 Task: Search one way flight ticket for 2 adults, 4 children and 1 infant on lap in business from Stockton: Stockton Metropolitan Airport to Evansville: Evansville Regional Airport on 5-3-2023. Choice of flights is Westjet. Number of bags: 2 carry on bags and 7 checked bags. Price is upto 73000. Outbound departure time preference is 20:30.
Action: Mouse moved to (355, 142)
Screenshot: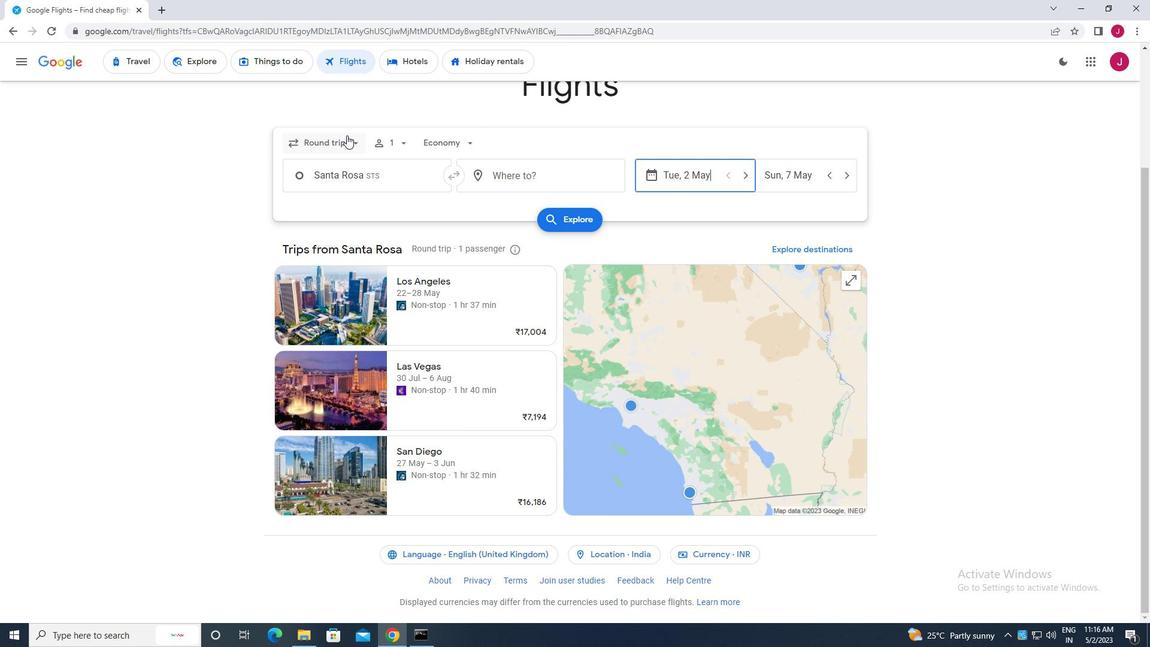 
Action: Mouse pressed left at (355, 142)
Screenshot: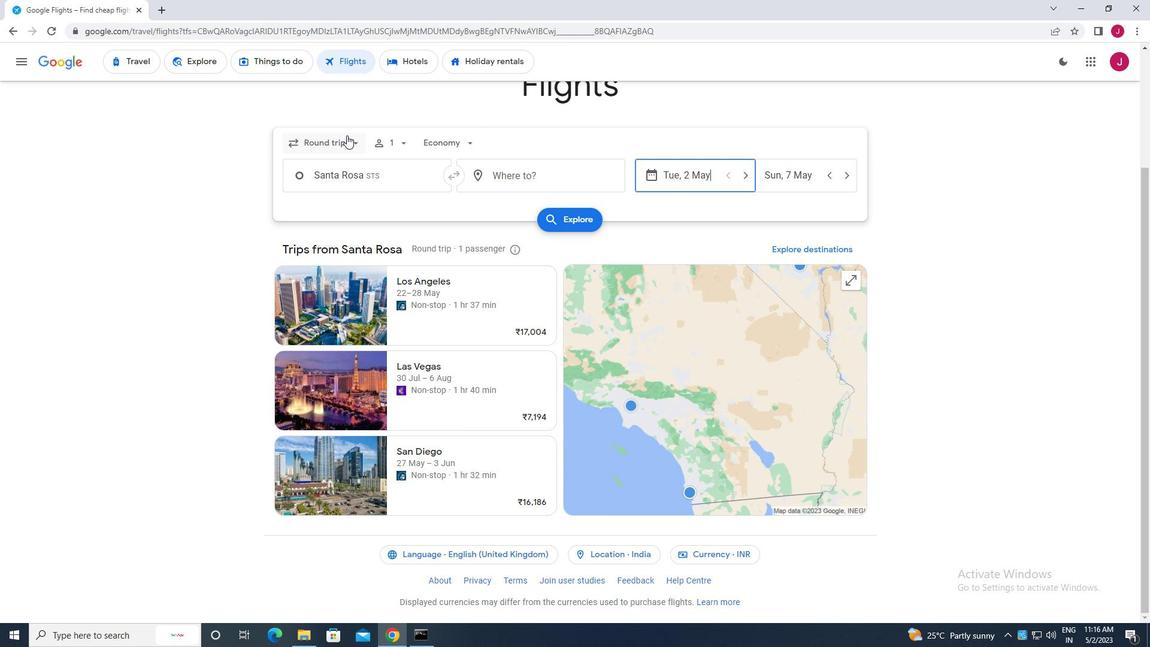 
Action: Mouse moved to (350, 197)
Screenshot: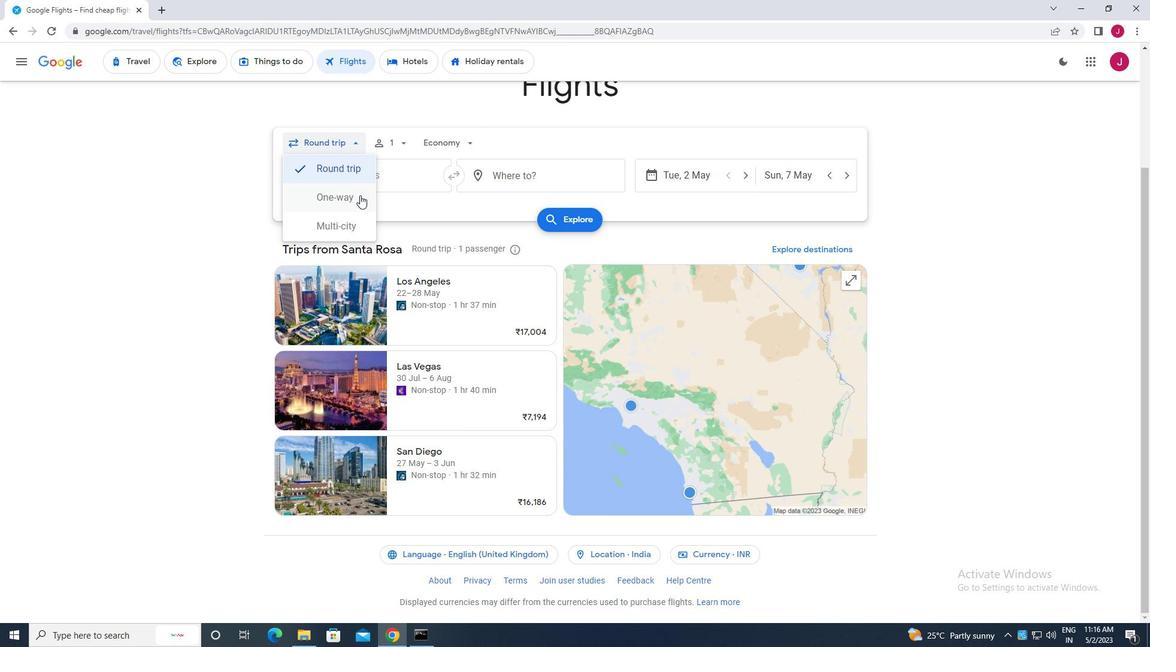 
Action: Mouse pressed left at (350, 197)
Screenshot: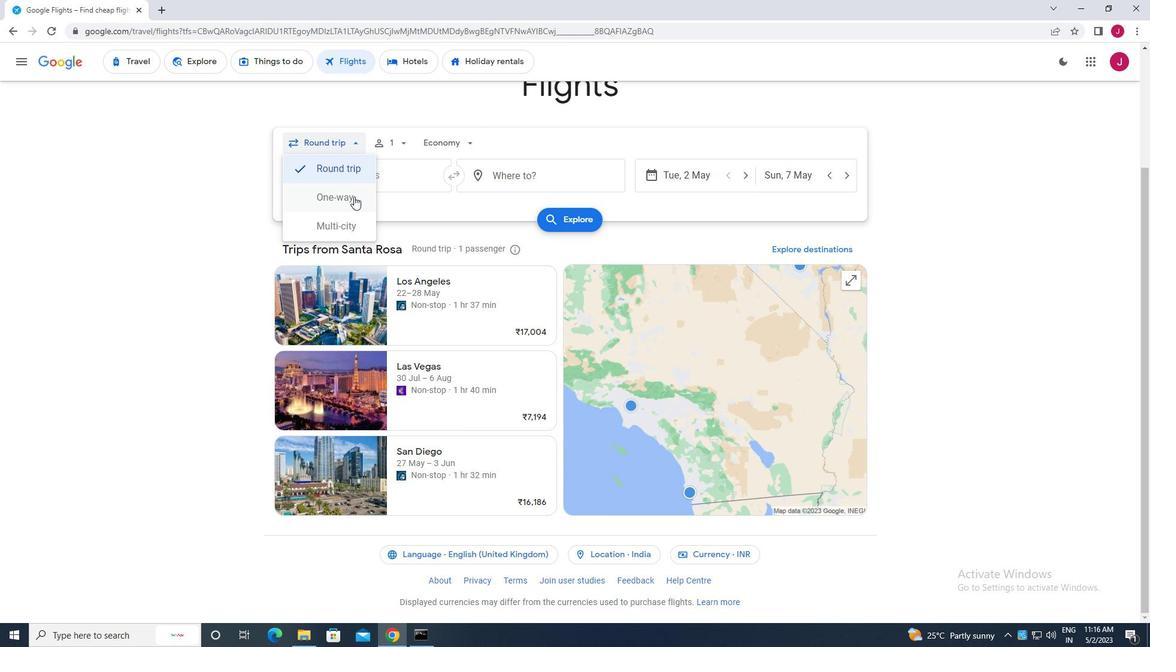 
Action: Mouse moved to (391, 141)
Screenshot: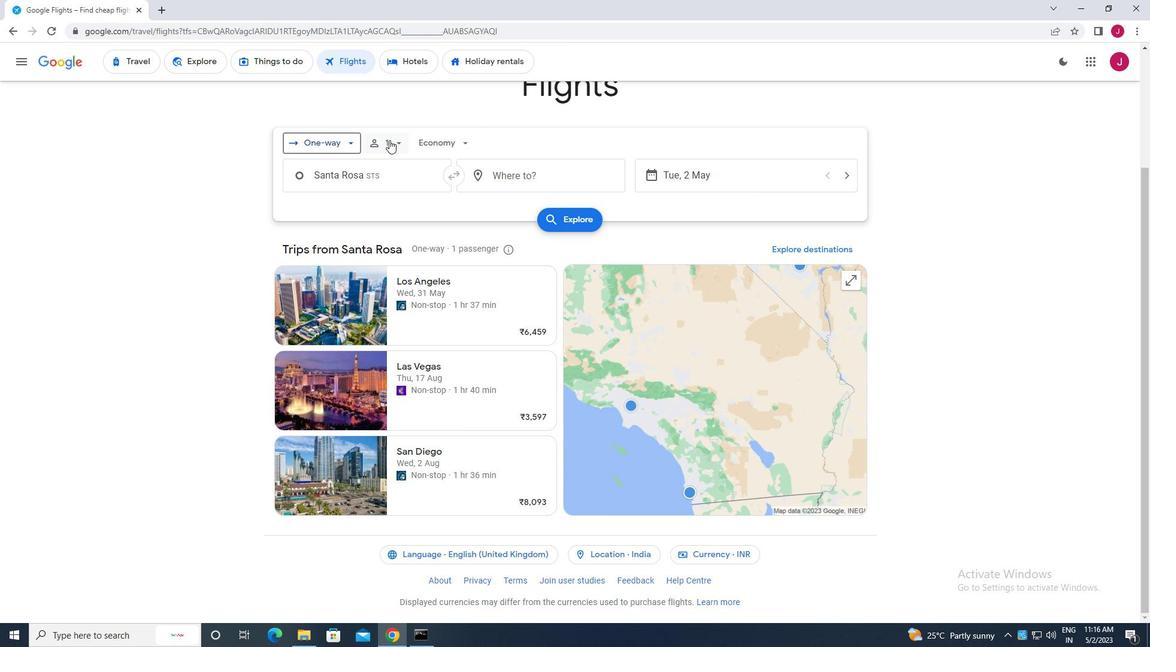 
Action: Mouse pressed left at (391, 141)
Screenshot: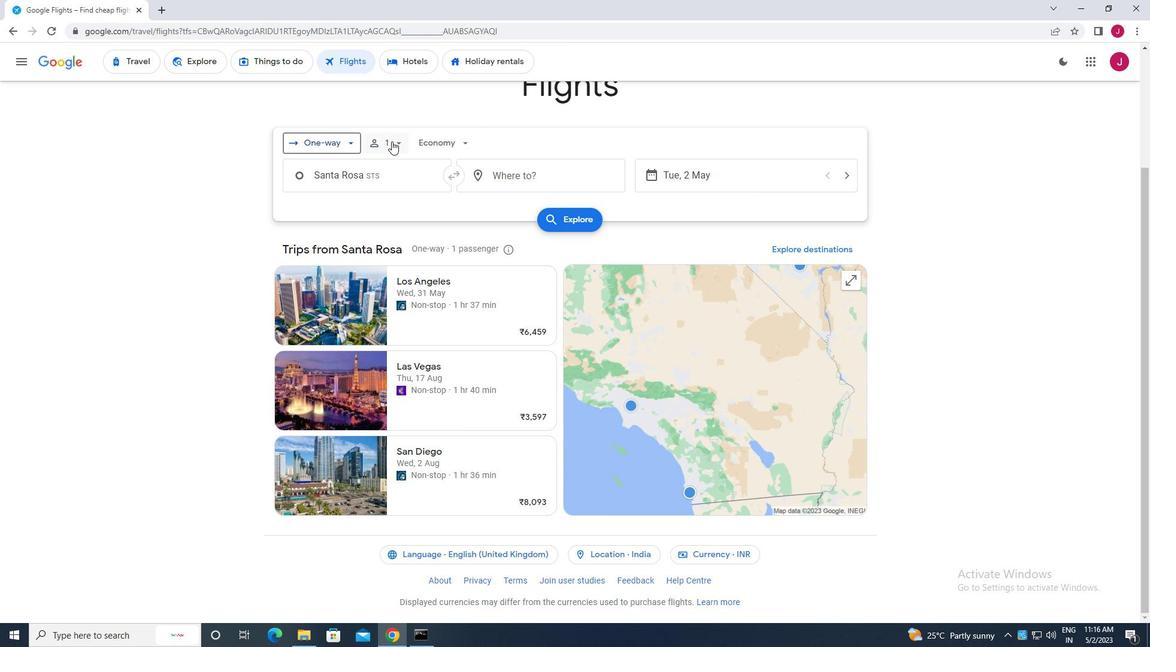 
Action: Mouse moved to (491, 175)
Screenshot: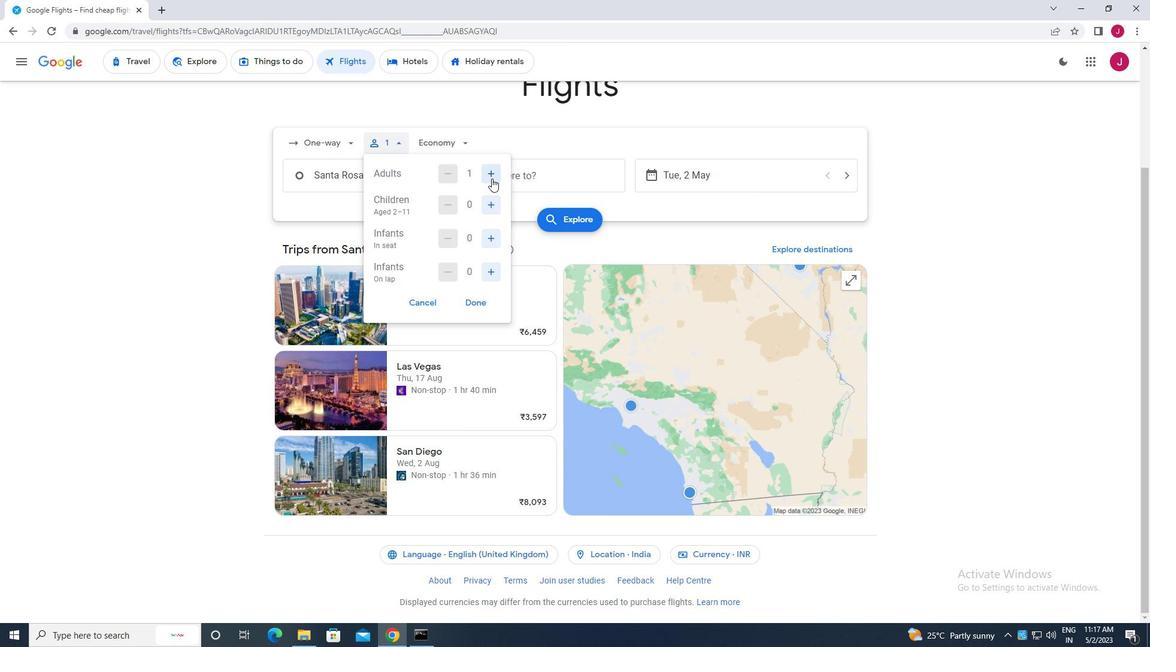 
Action: Mouse pressed left at (491, 175)
Screenshot: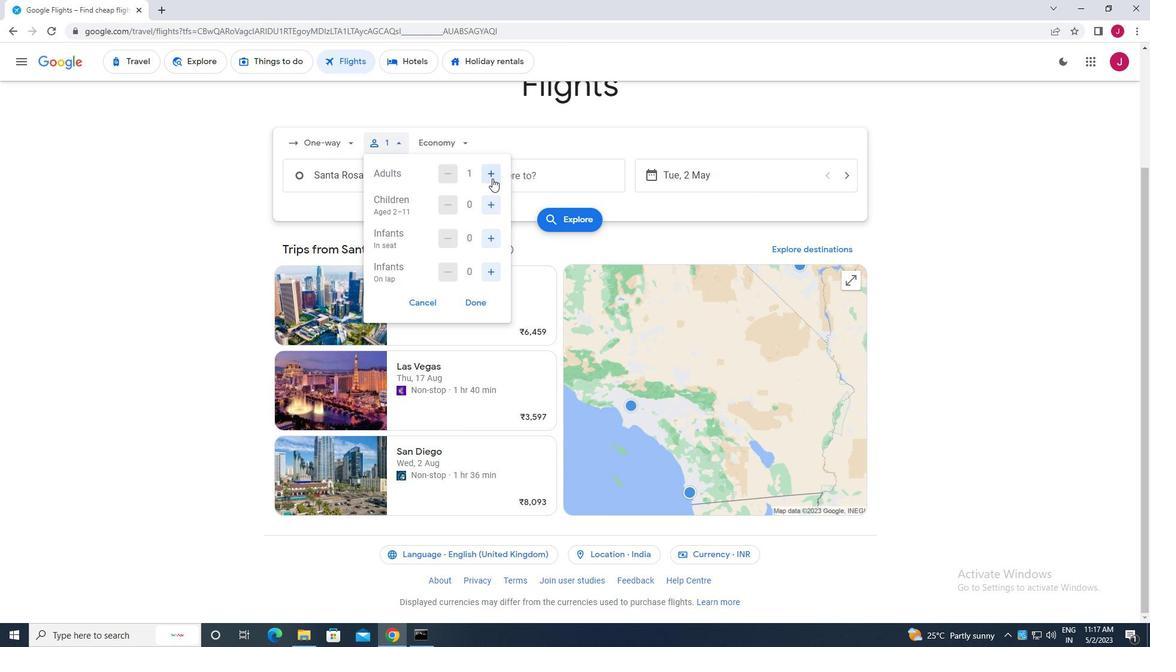 
Action: Mouse moved to (488, 206)
Screenshot: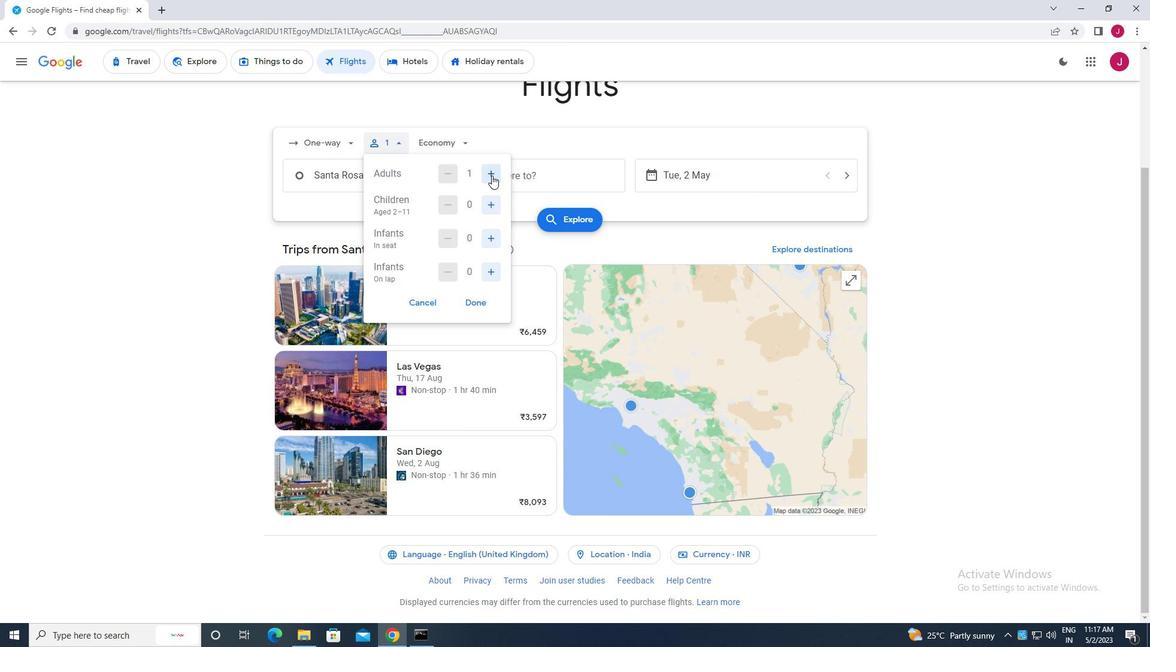 
Action: Mouse pressed left at (488, 206)
Screenshot: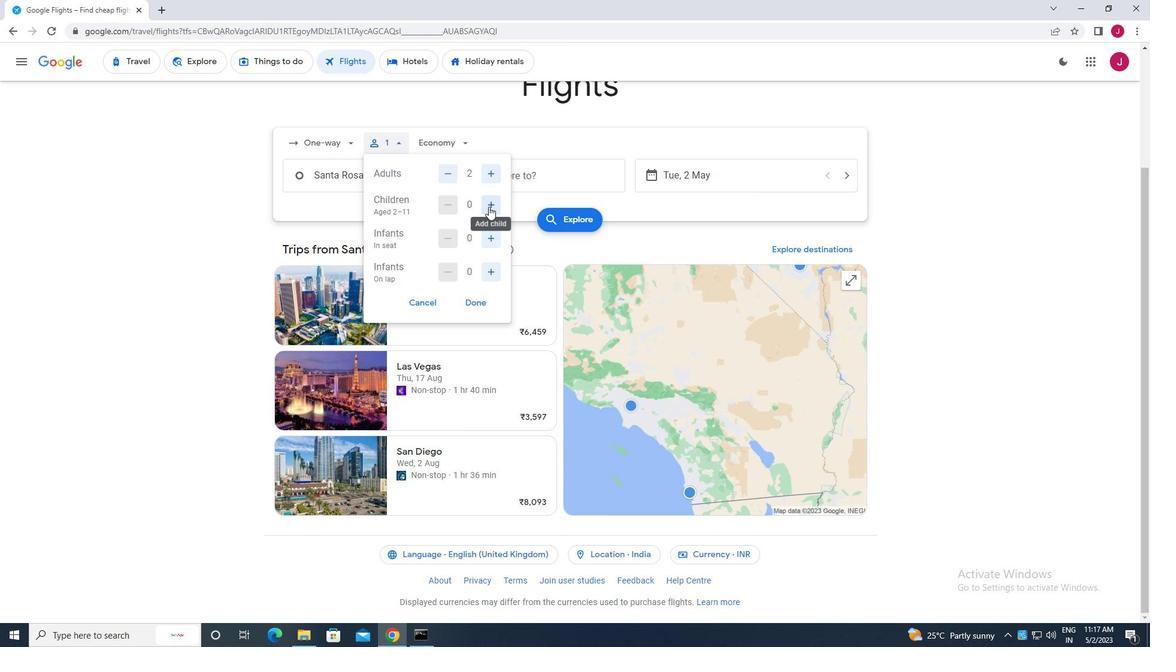 
Action: Mouse pressed left at (488, 206)
Screenshot: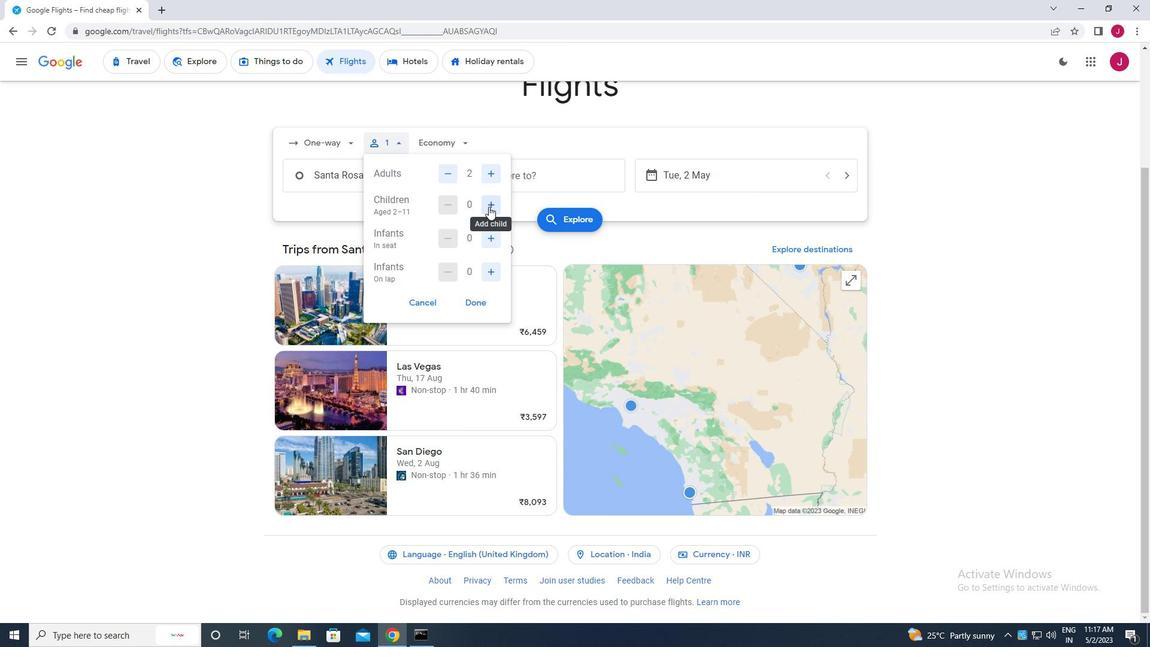 
Action: Mouse pressed left at (488, 206)
Screenshot: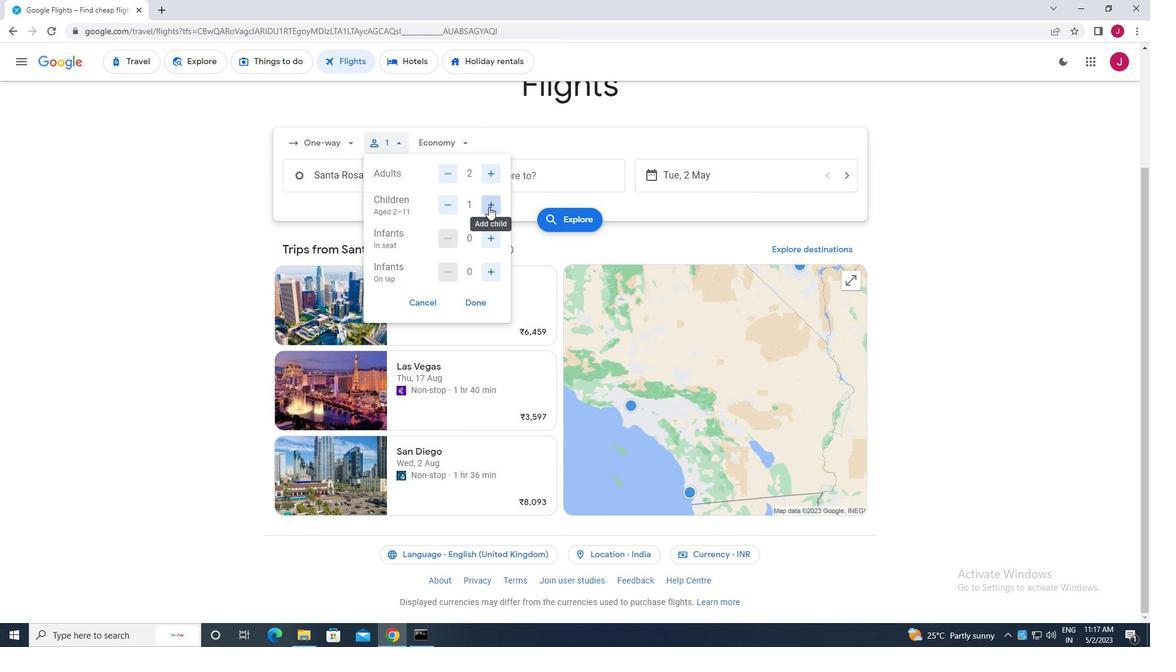 
Action: Mouse pressed left at (488, 206)
Screenshot: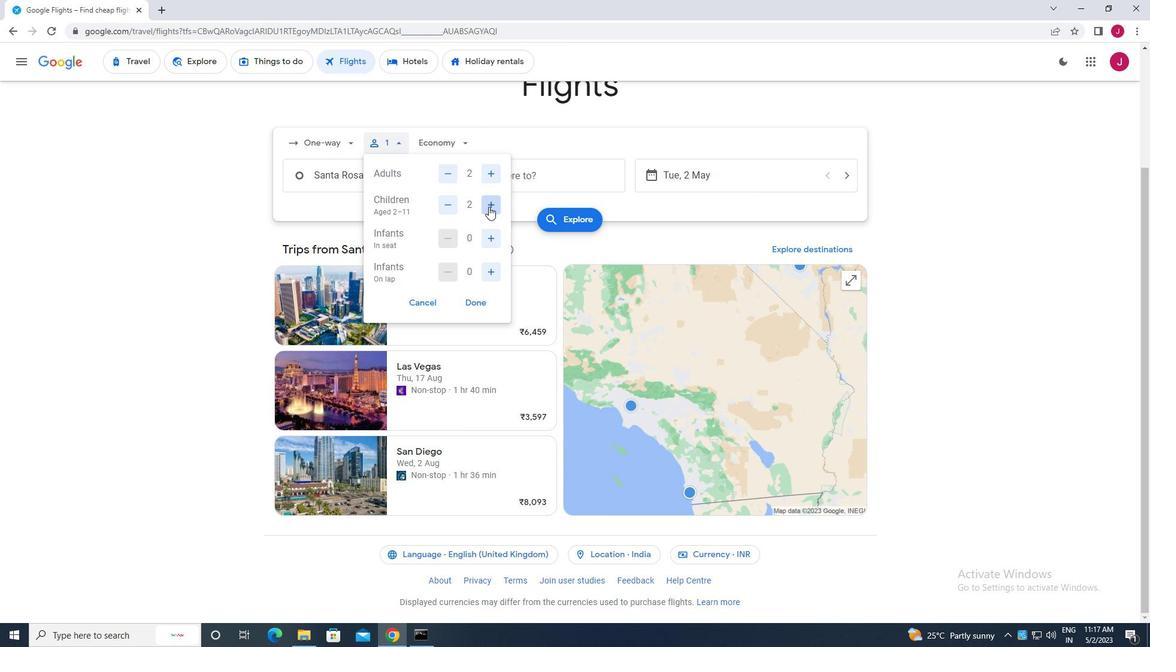 
Action: Mouse moved to (493, 272)
Screenshot: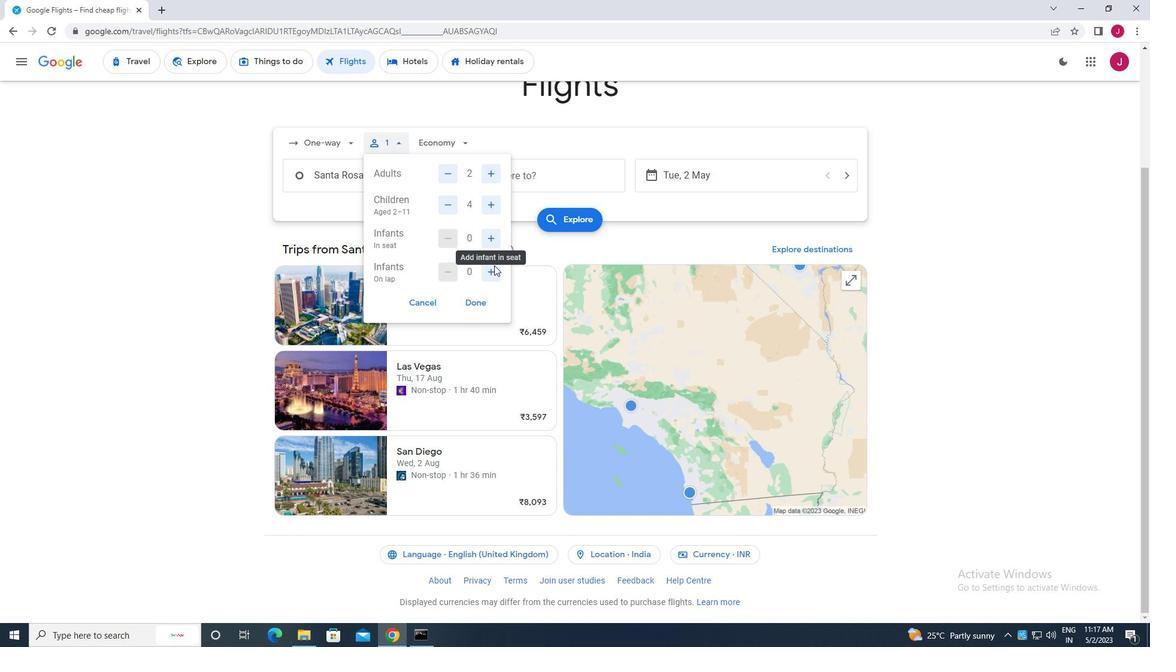 
Action: Mouse pressed left at (493, 272)
Screenshot: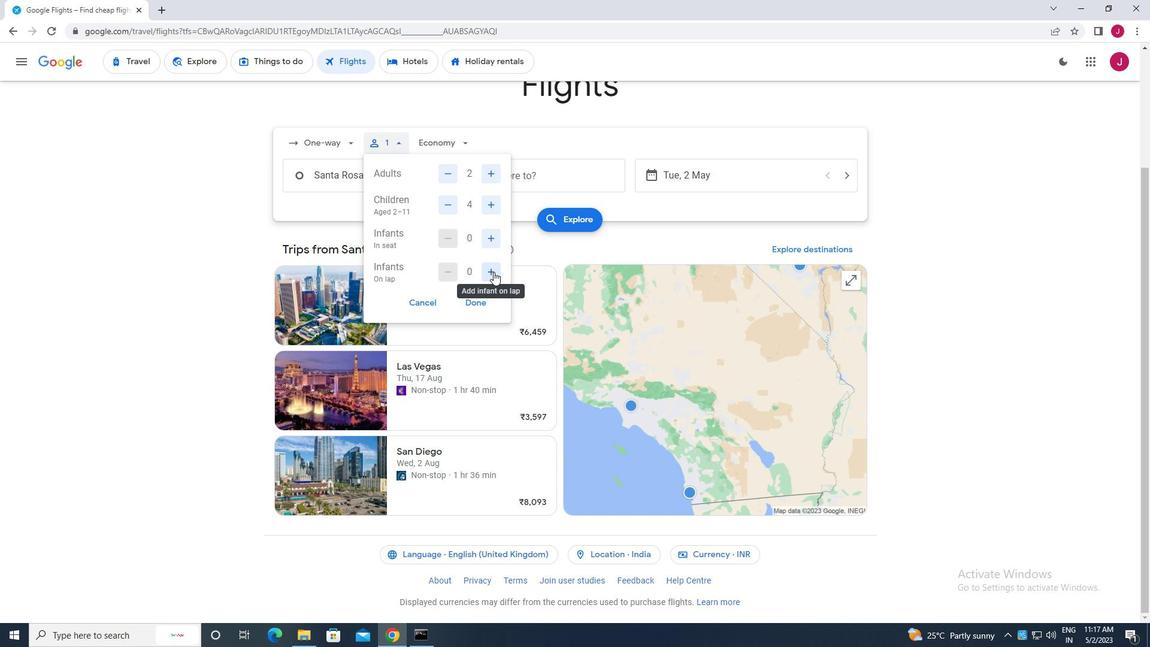 
Action: Mouse moved to (474, 304)
Screenshot: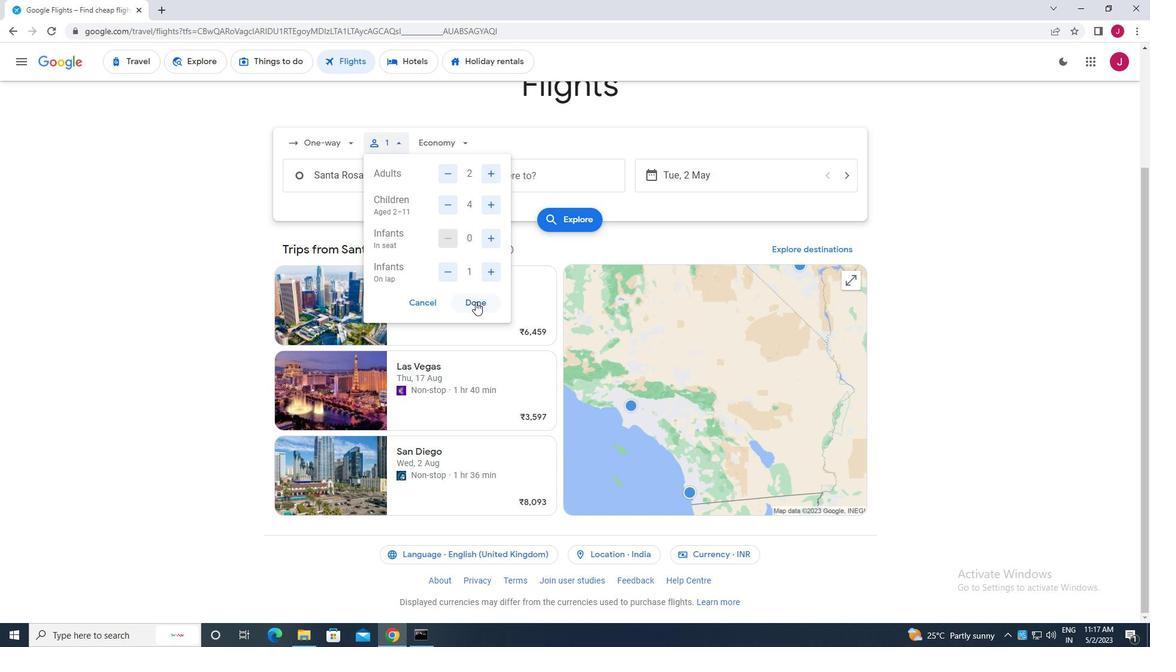 
Action: Mouse pressed left at (474, 304)
Screenshot: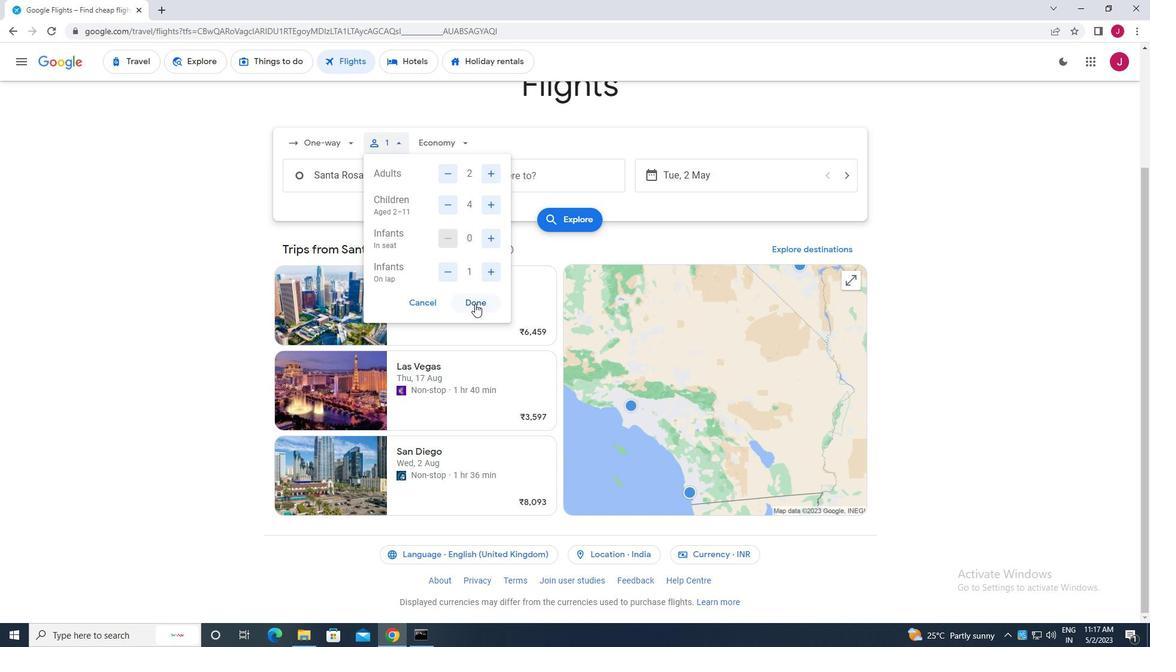 
Action: Mouse moved to (445, 135)
Screenshot: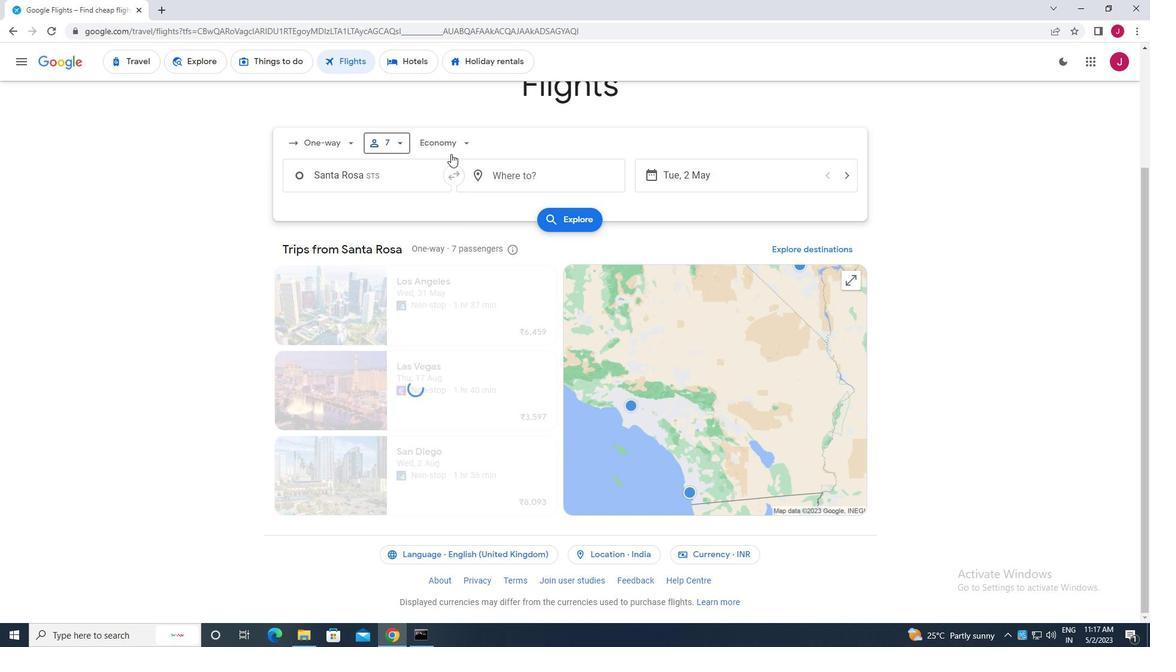 
Action: Mouse pressed left at (445, 135)
Screenshot: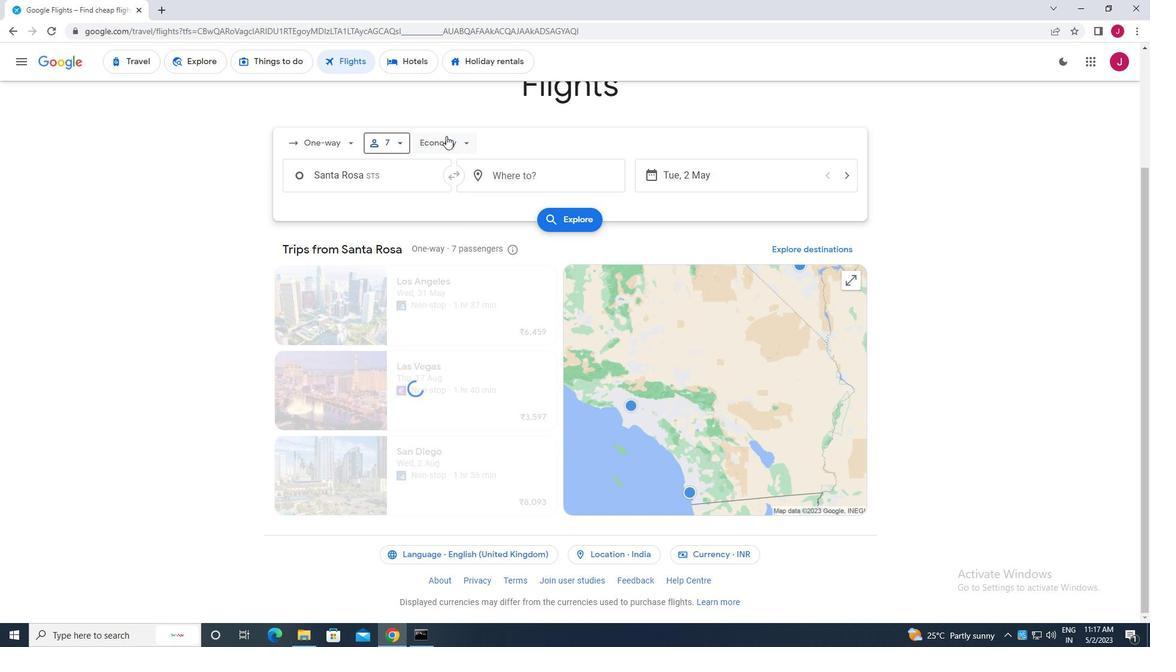 
Action: Mouse moved to (454, 226)
Screenshot: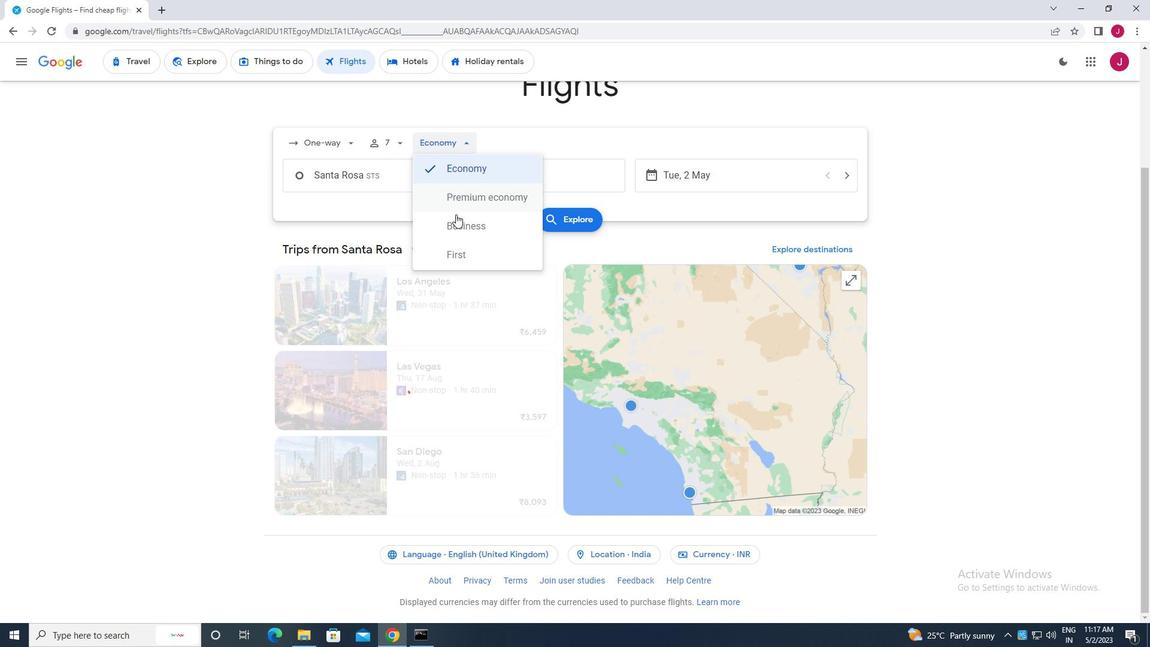 
Action: Mouse pressed left at (454, 226)
Screenshot: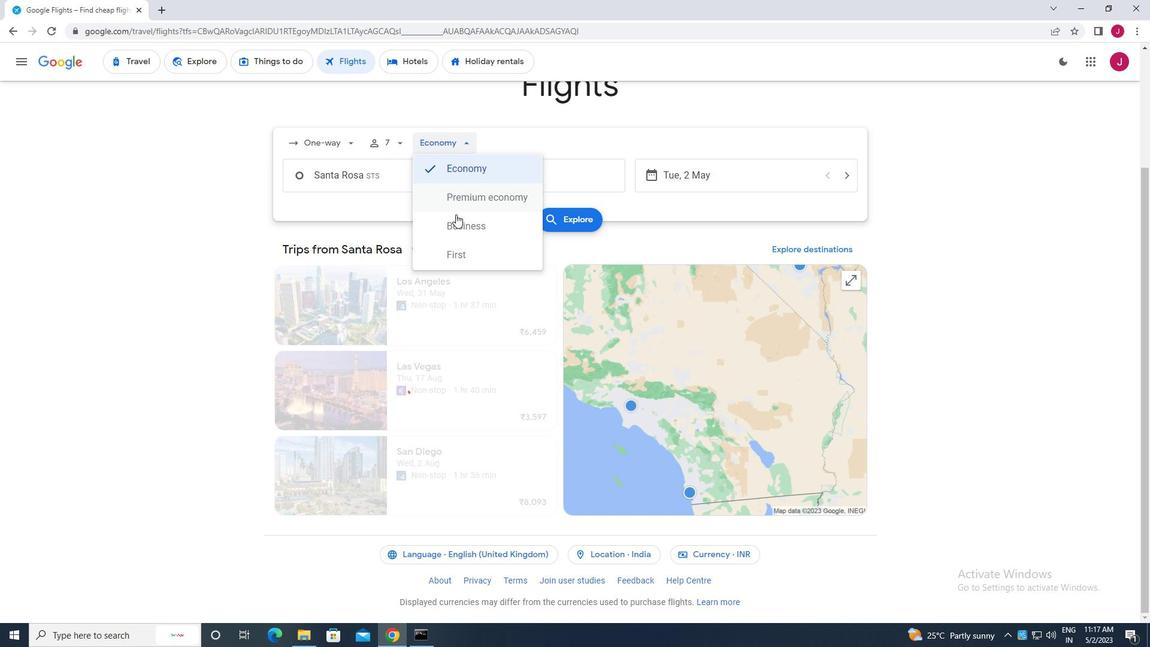 
Action: Mouse moved to (404, 179)
Screenshot: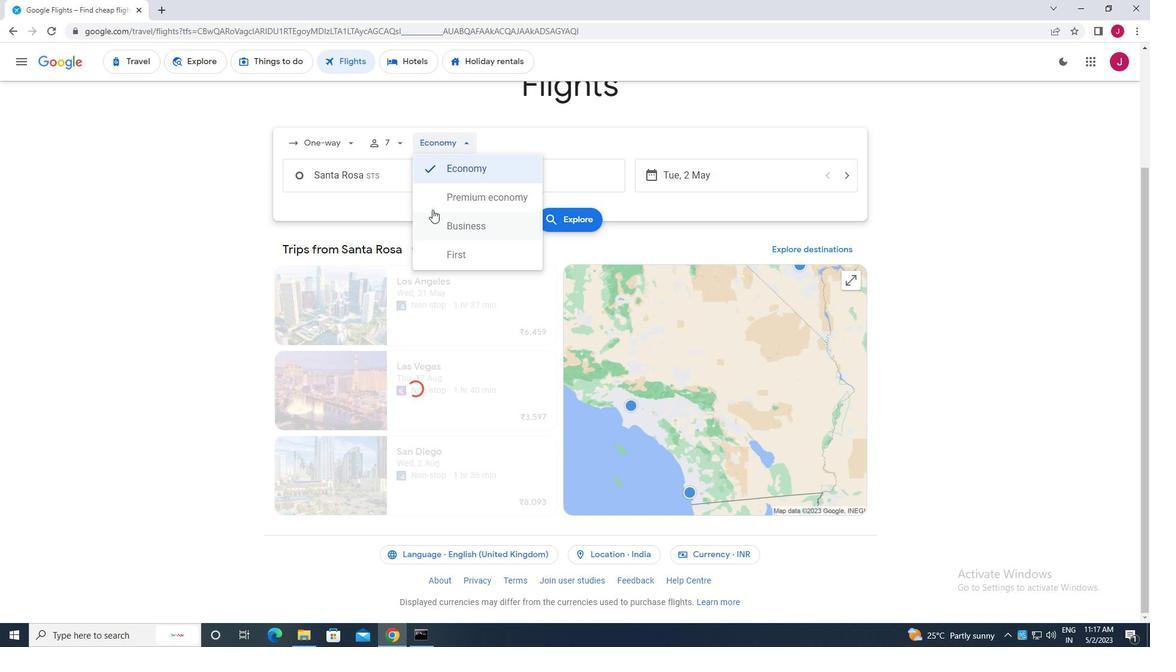 
Action: Mouse pressed left at (404, 179)
Screenshot: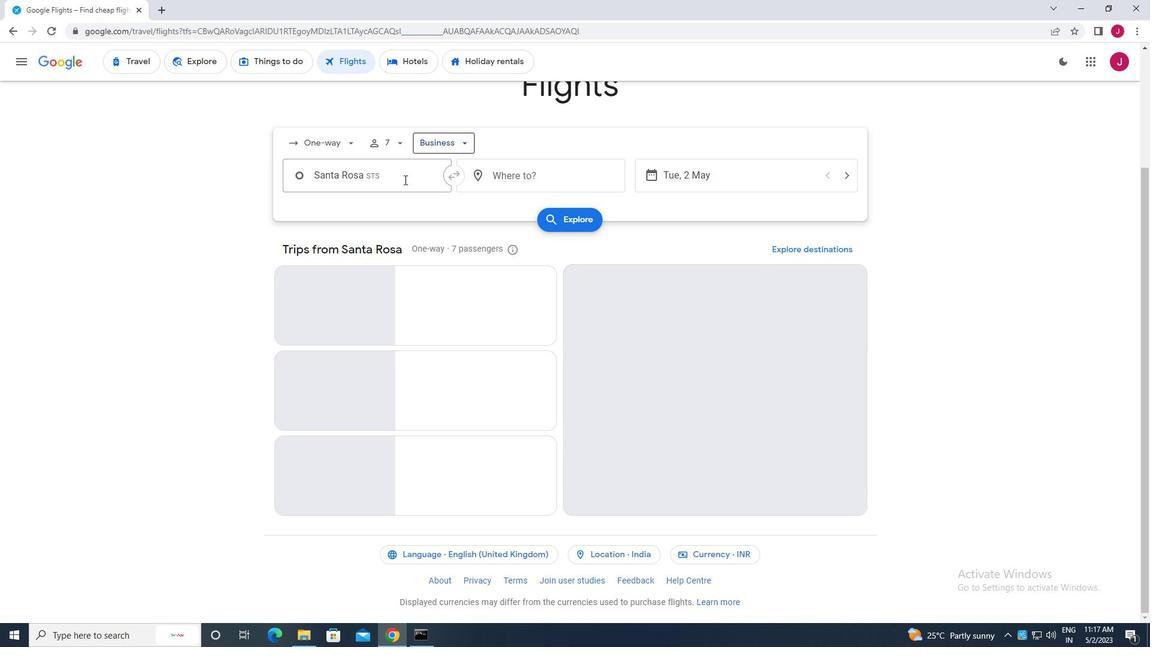 
Action: Mouse moved to (415, 179)
Screenshot: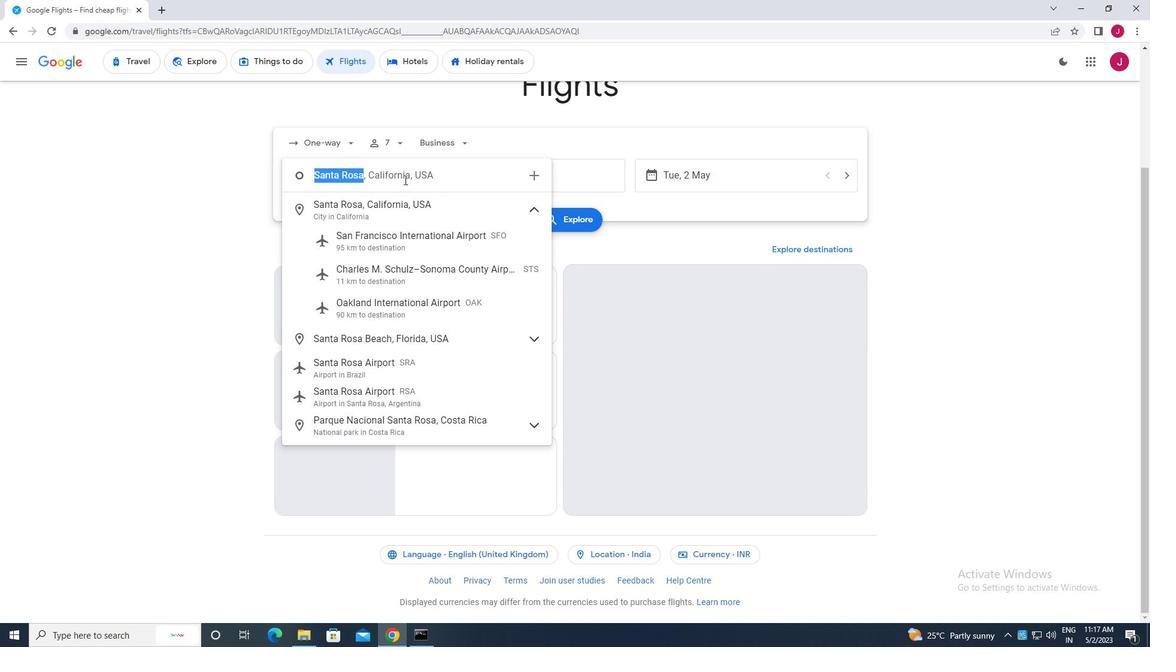 
Action: Key pressed stockon
Screenshot: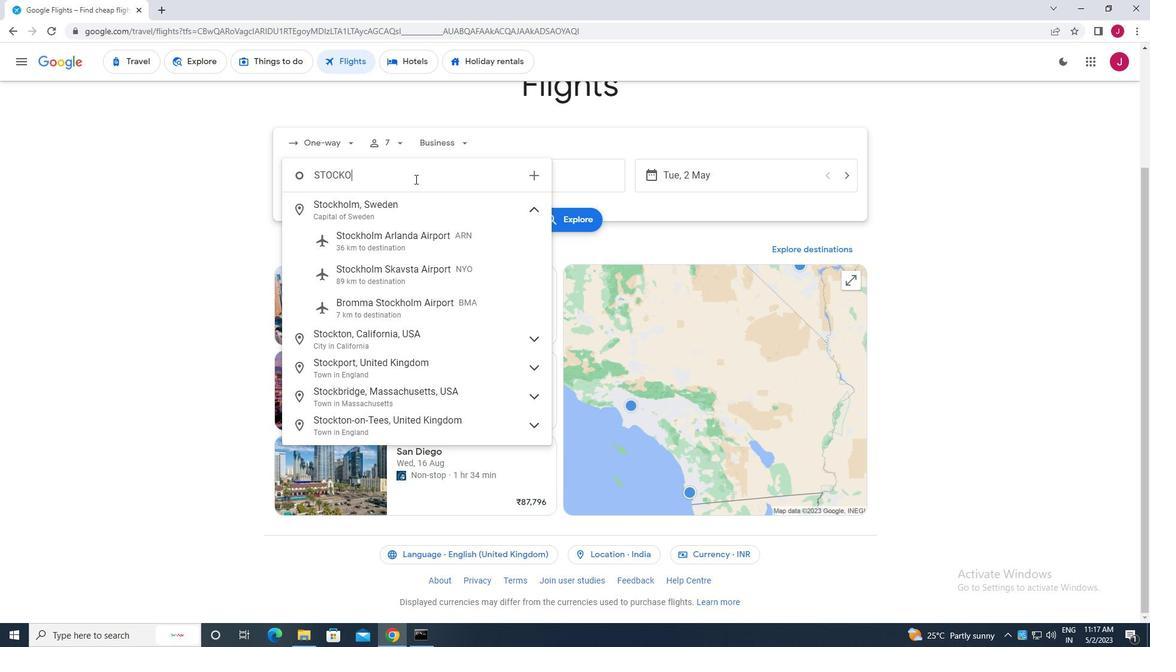 
Action: Mouse moved to (436, 270)
Screenshot: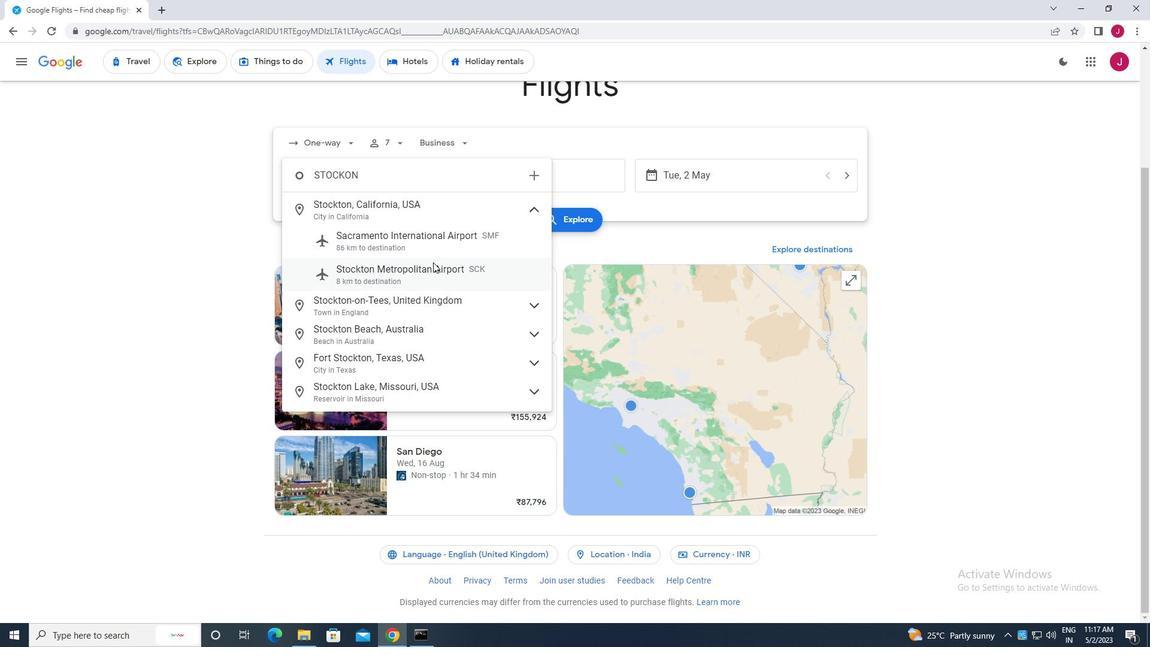 
Action: Mouse pressed left at (436, 270)
Screenshot: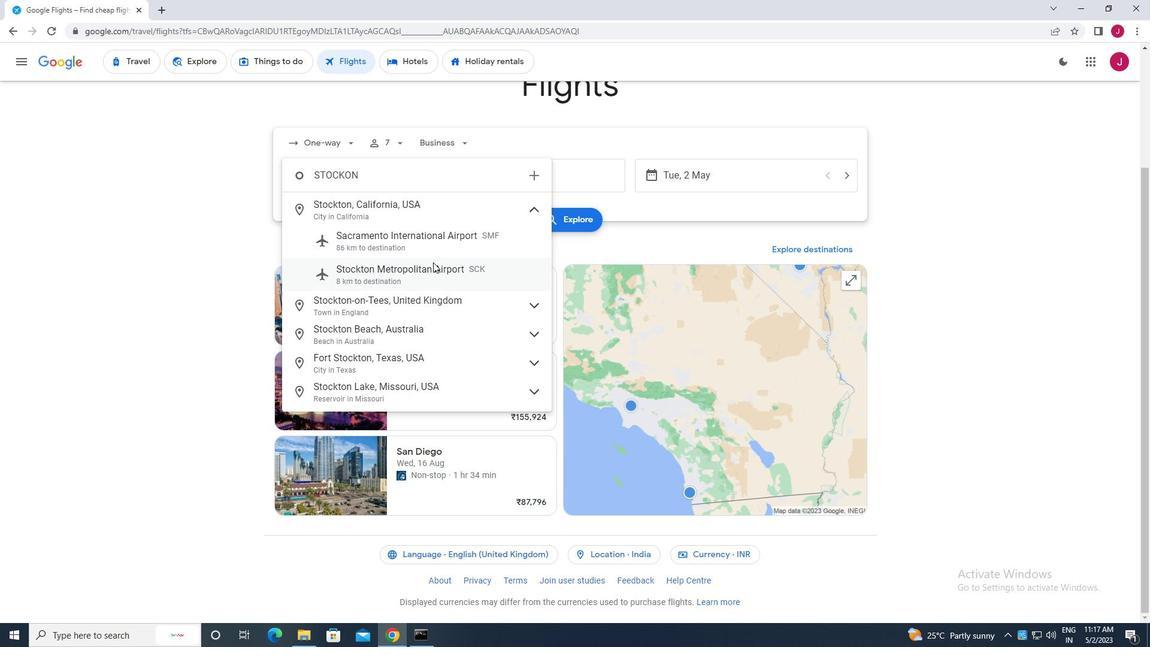 
Action: Mouse moved to (532, 180)
Screenshot: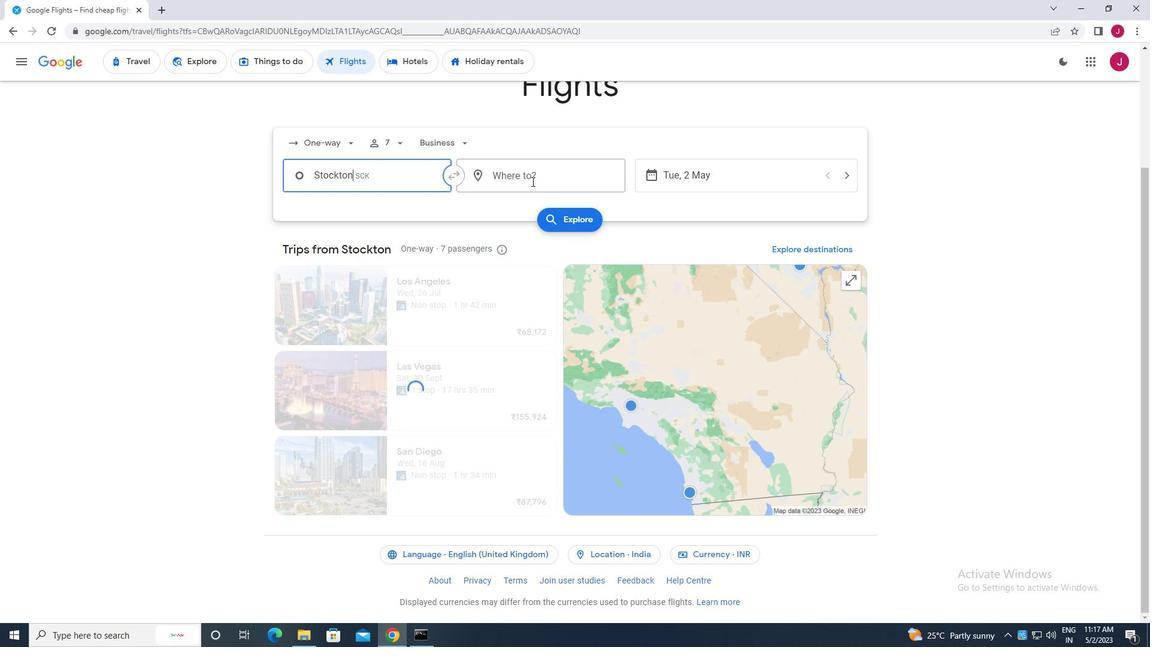 
Action: Mouse pressed left at (532, 180)
Screenshot: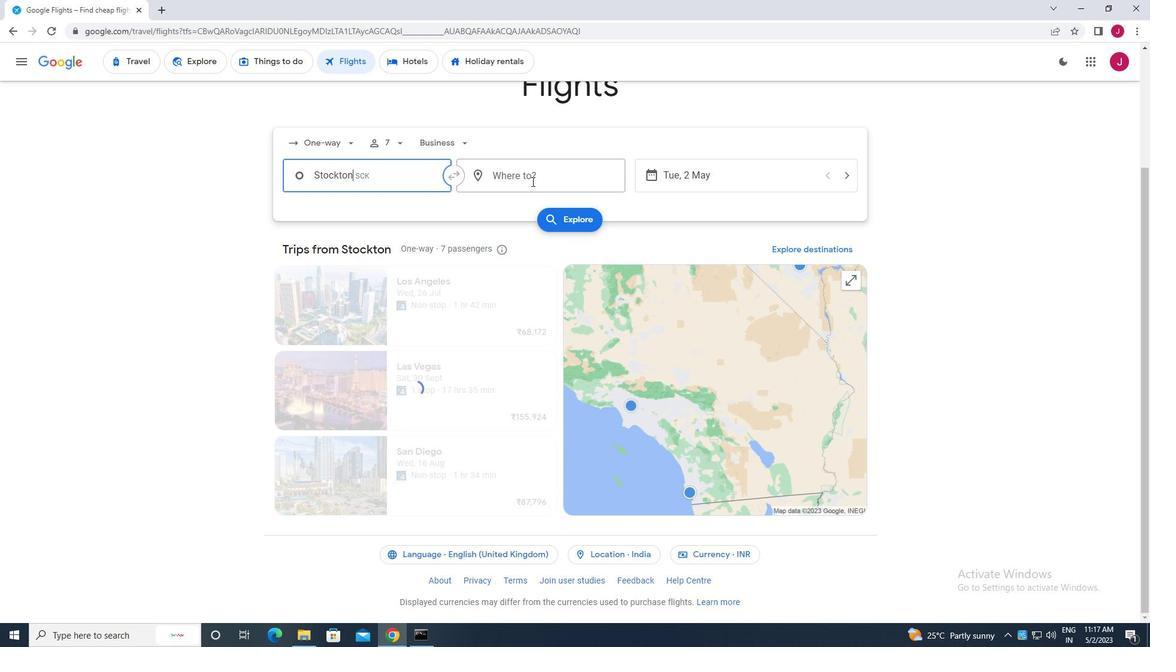 
Action: Mouse moved to (532, 180)
Screenshot: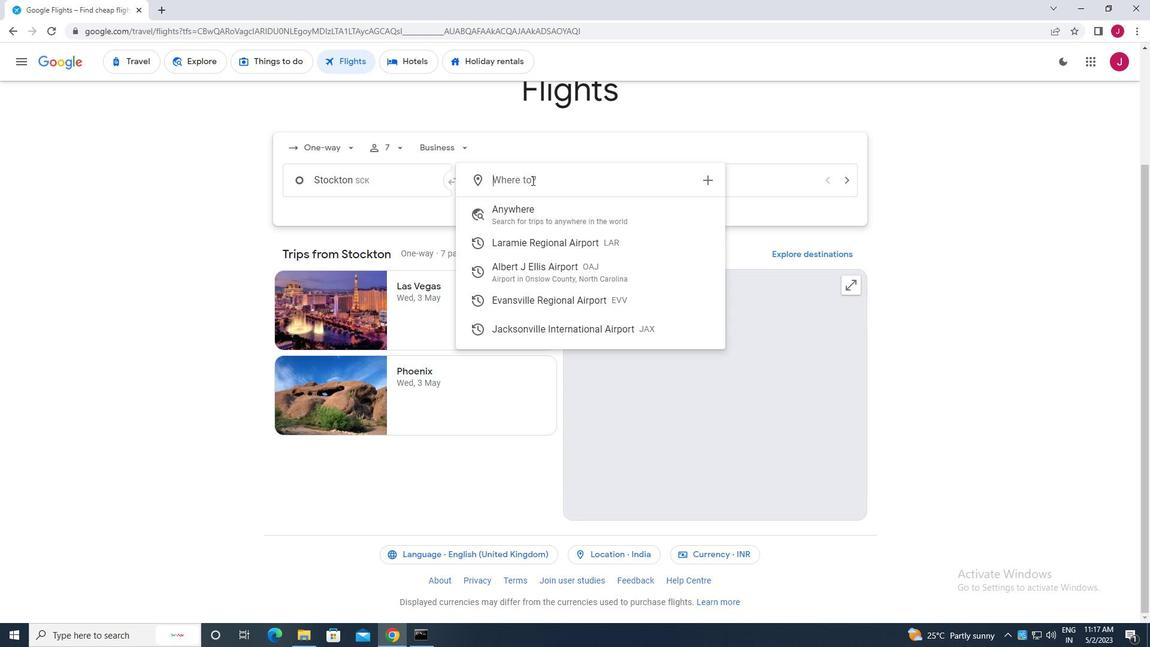 
Action: Key pressed evans
Screenshot: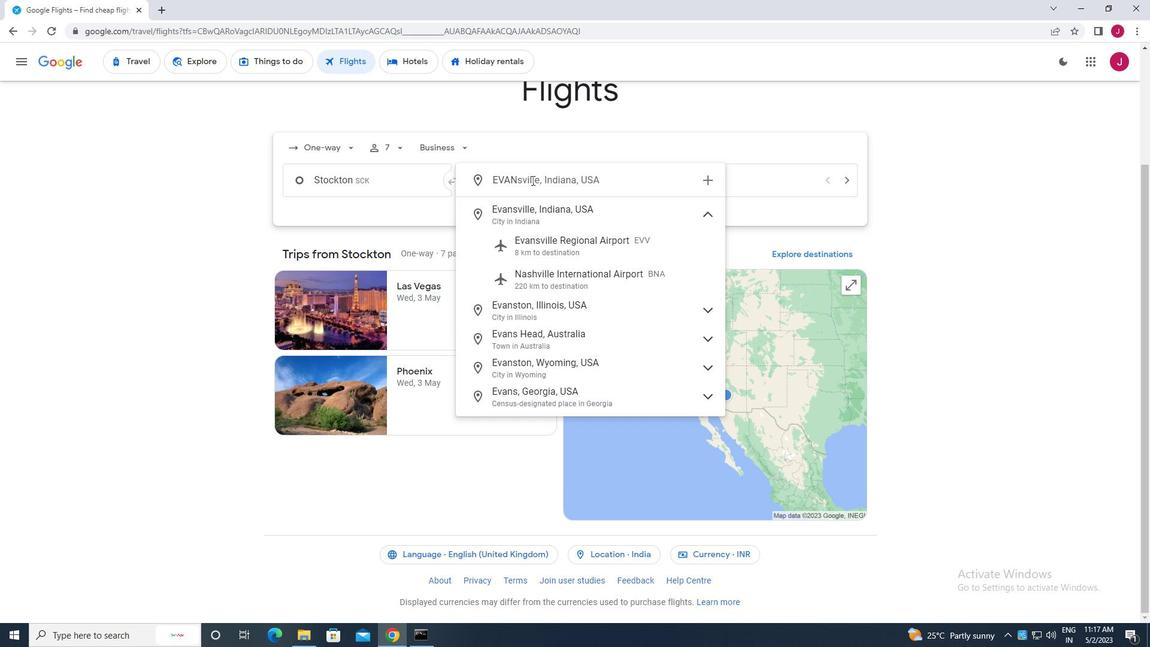 
Action: Mouse moved to (562, 246)
Screenshot: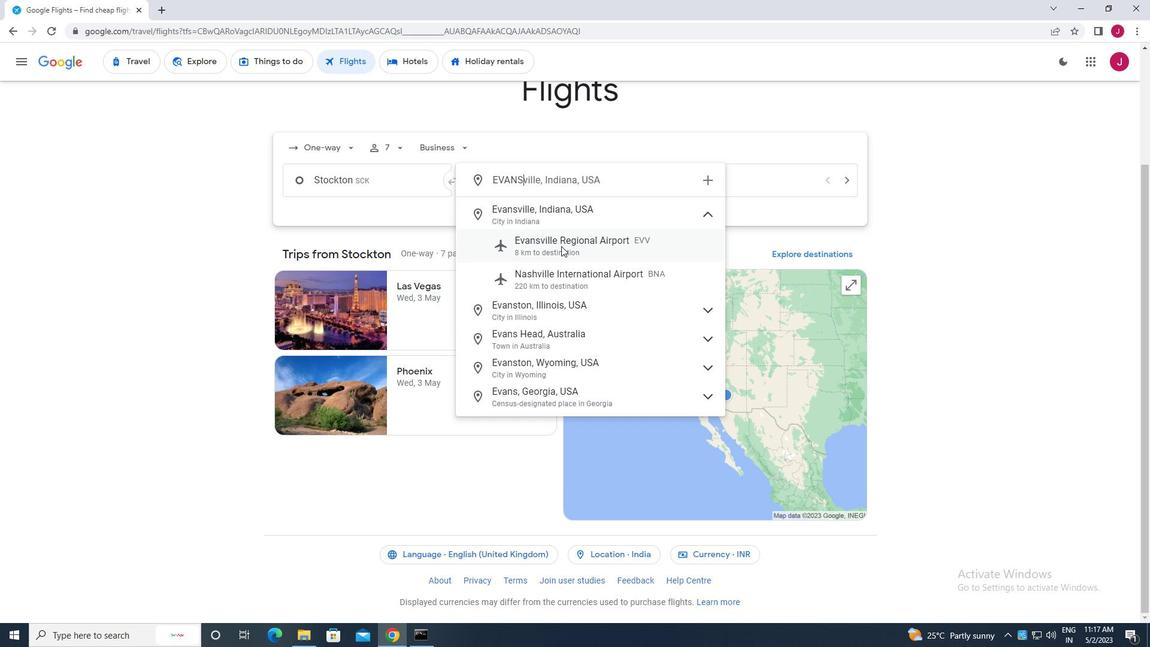 
Action: Mouse pressed left at (562, 246)
Screenshot: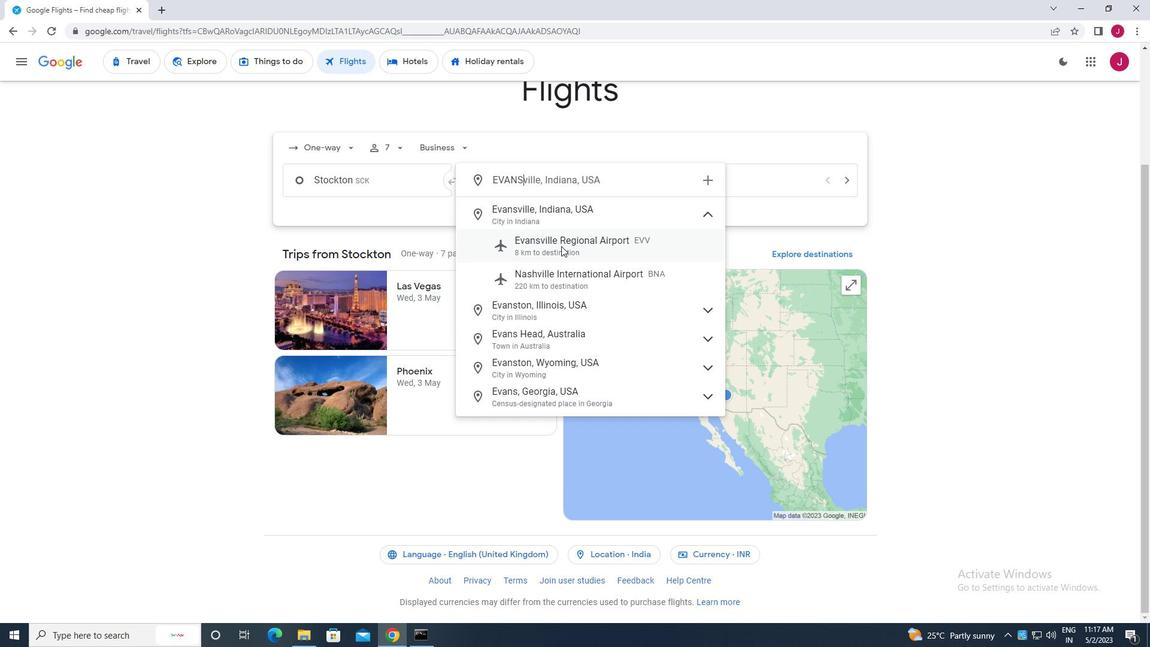 
Action: Mouse moved to (697, 181)
Screenshot: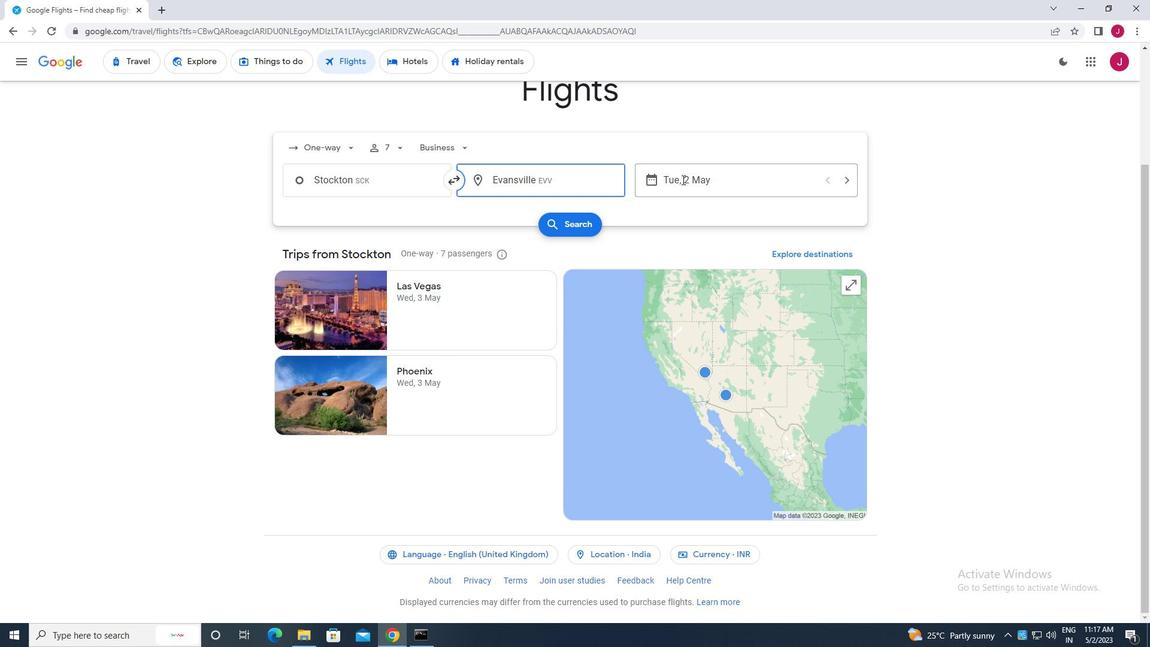 
Action: Mouse pressed left at (697, 181)
Screenshot: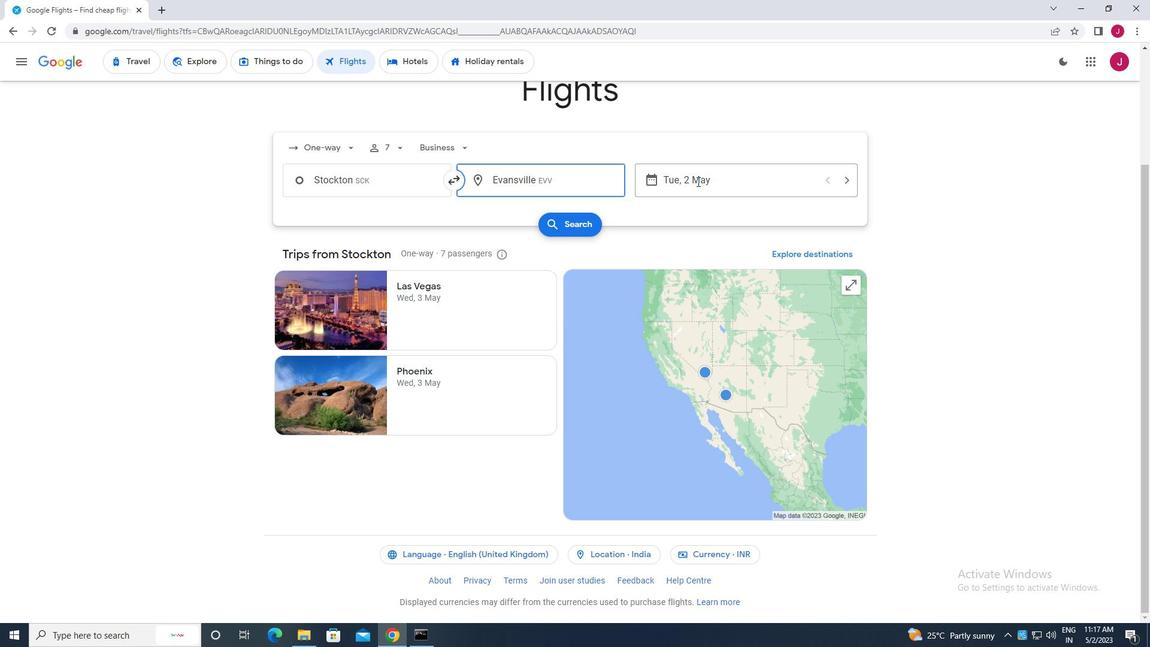 
Action: Mouse moved to (520, 280)
Screenshot: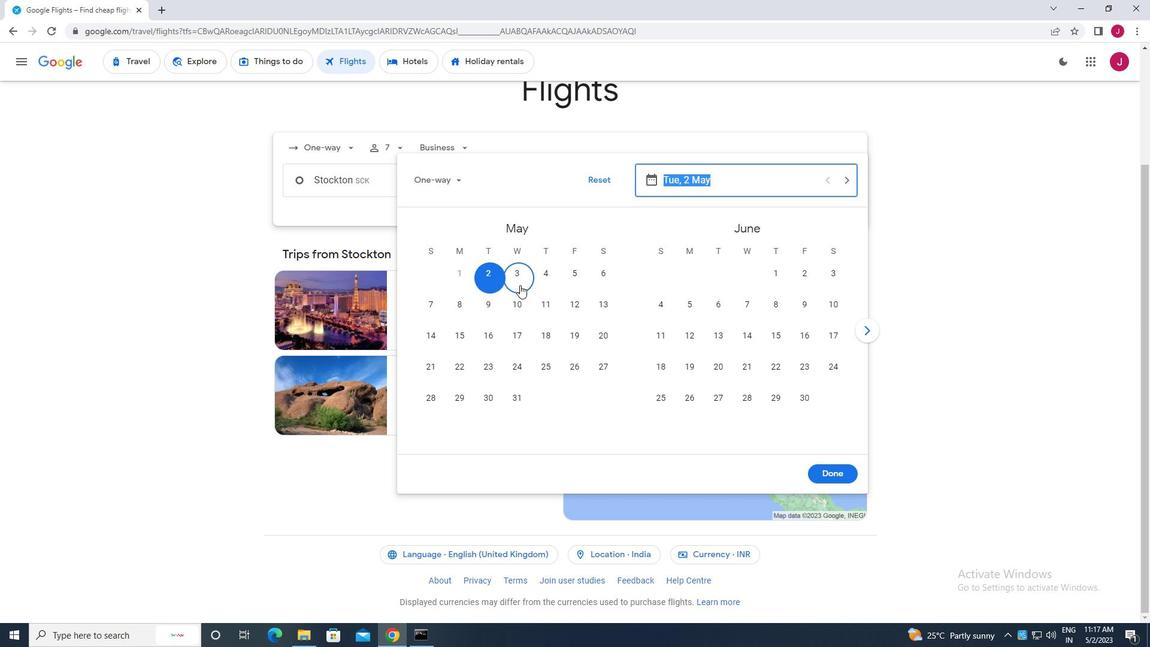 
Action: Mouse pressed left at (520, 280)
Screenshot: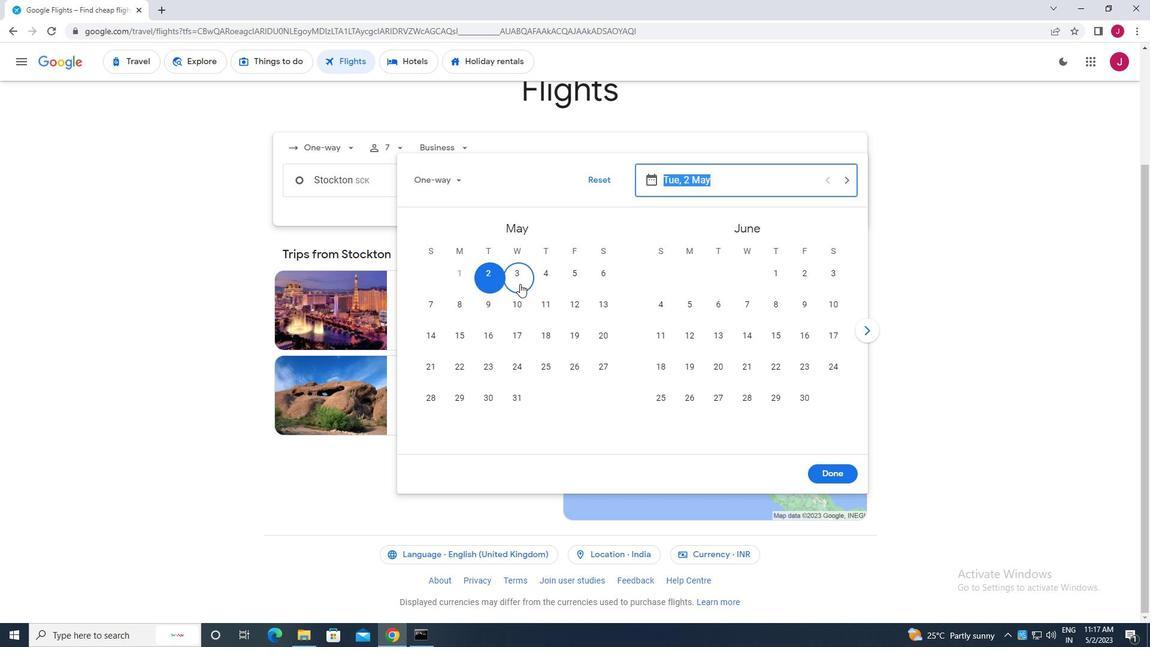 
Action: Mouse moved to (823, 471)
Screenshot: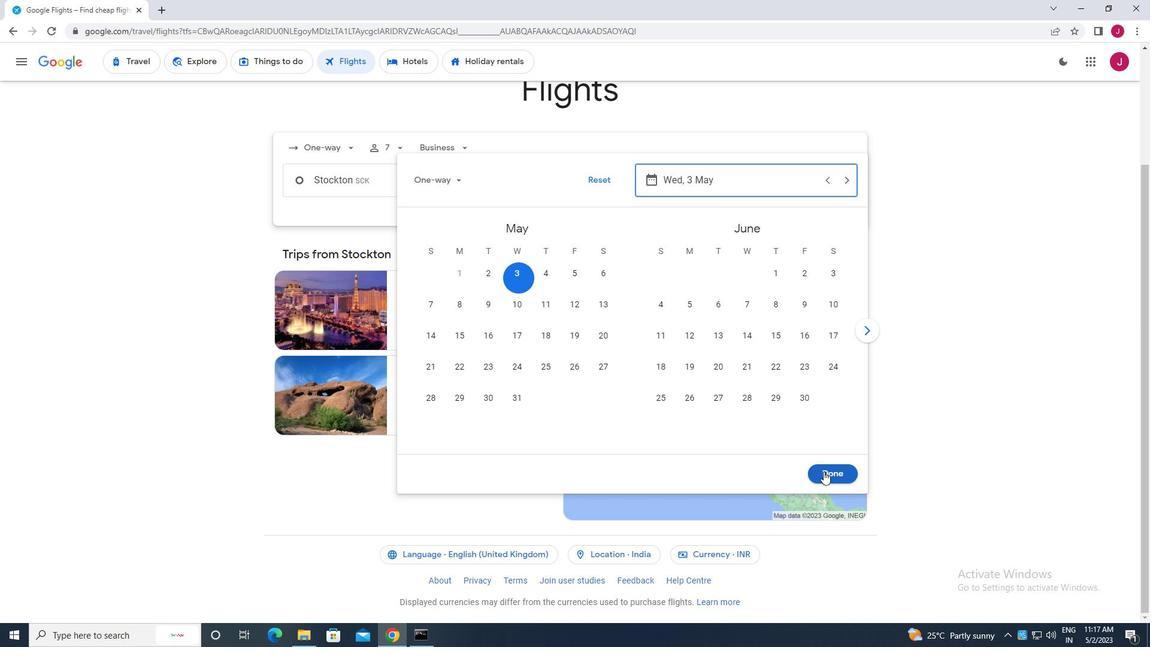 
Action: Mouse pressed left at (823, 471)
Screenshot: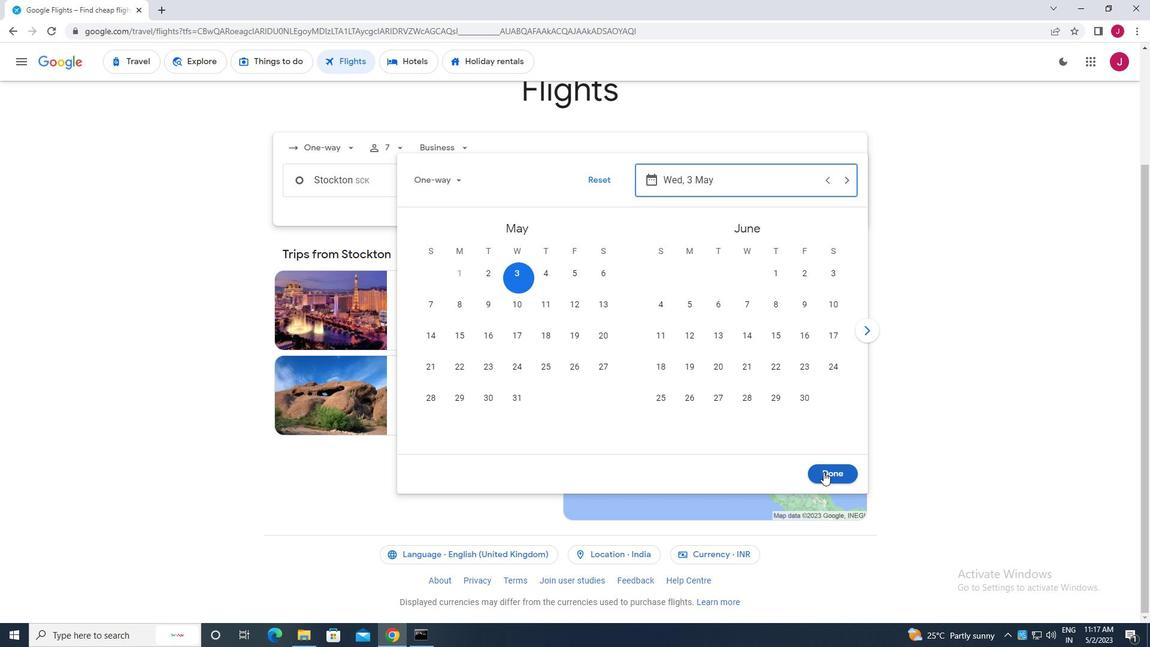 
Action: Mouse moved to (568, 230)
Screenshot: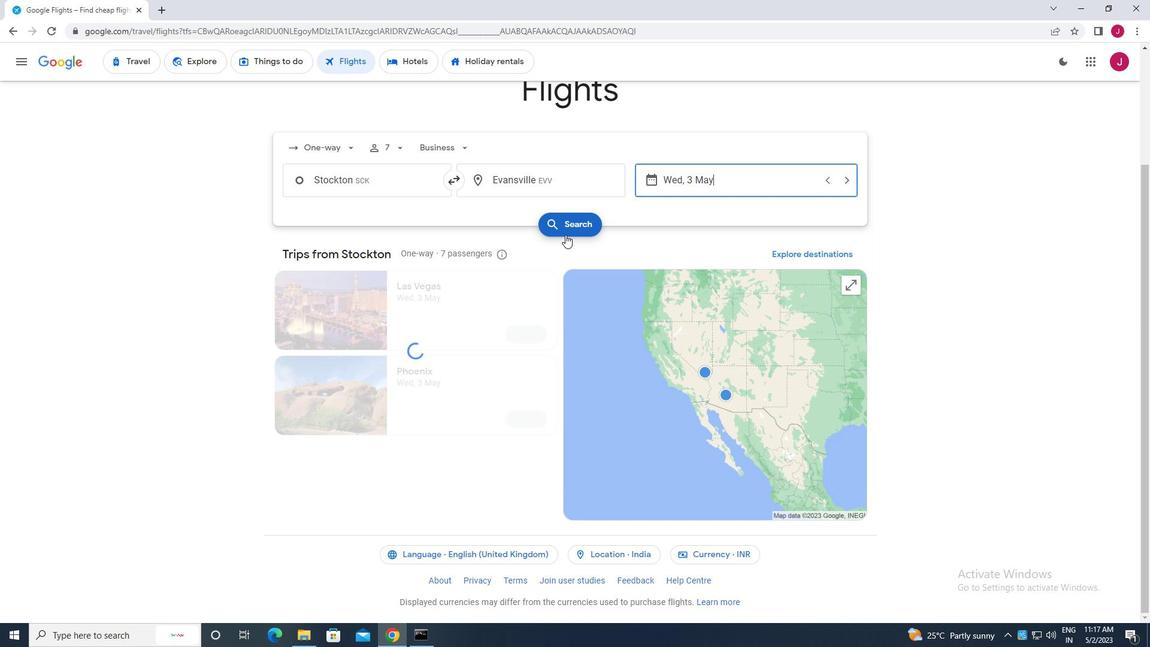 
Action: Mouse pressed left at (568, 230)
Screenshot: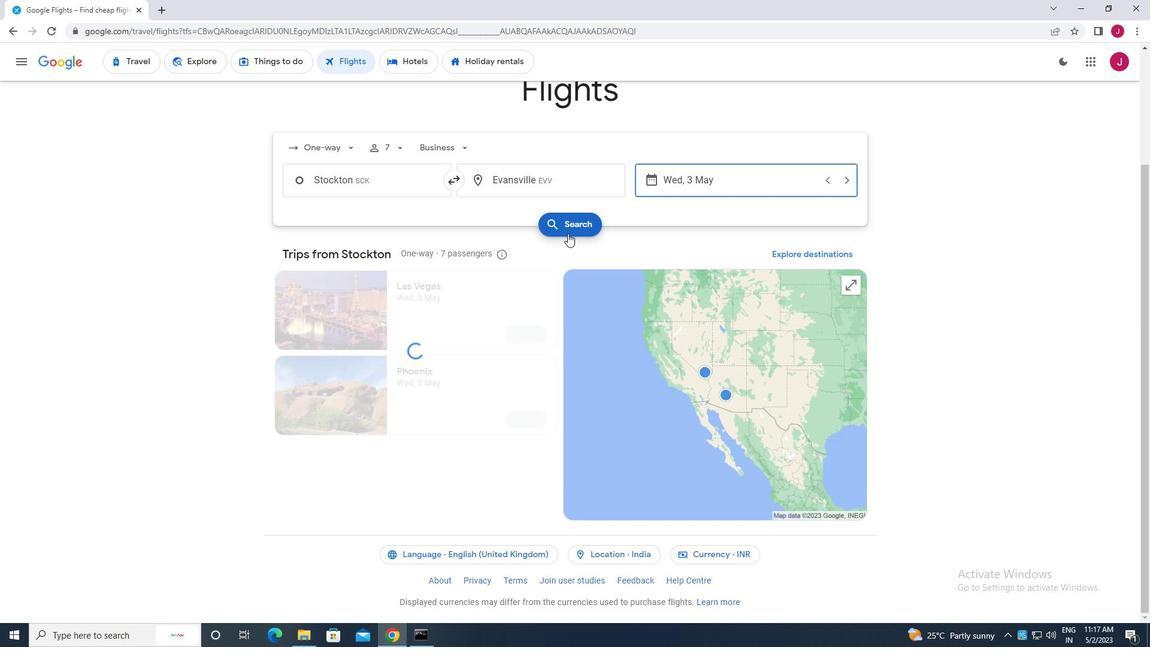 
Action: Mouse moved to (292, 170)
Screenshot: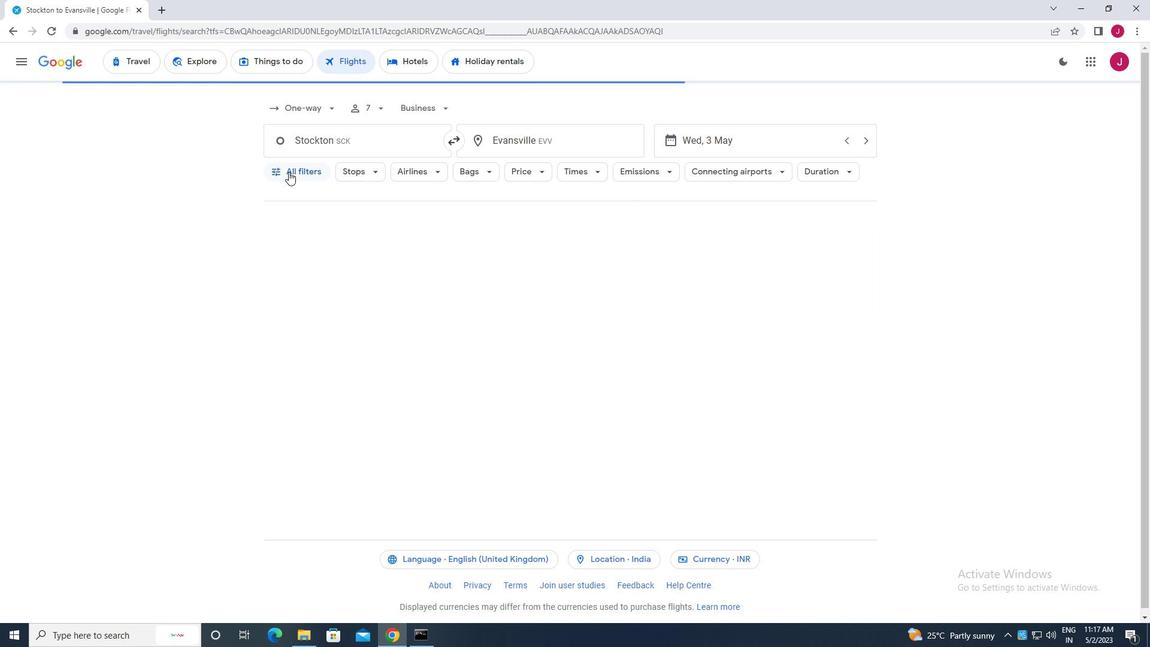 
Action: Mouse pressed left at (292, 170)
Screenshot: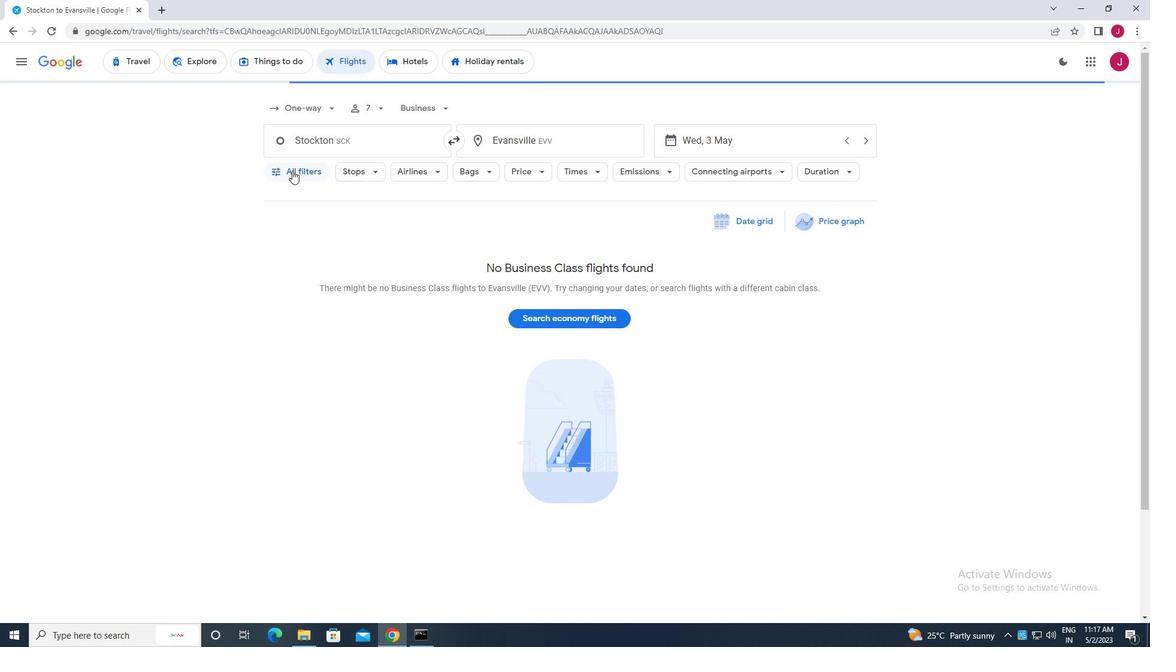 
Action: Mouse moved to (358, 225)
Screenshot: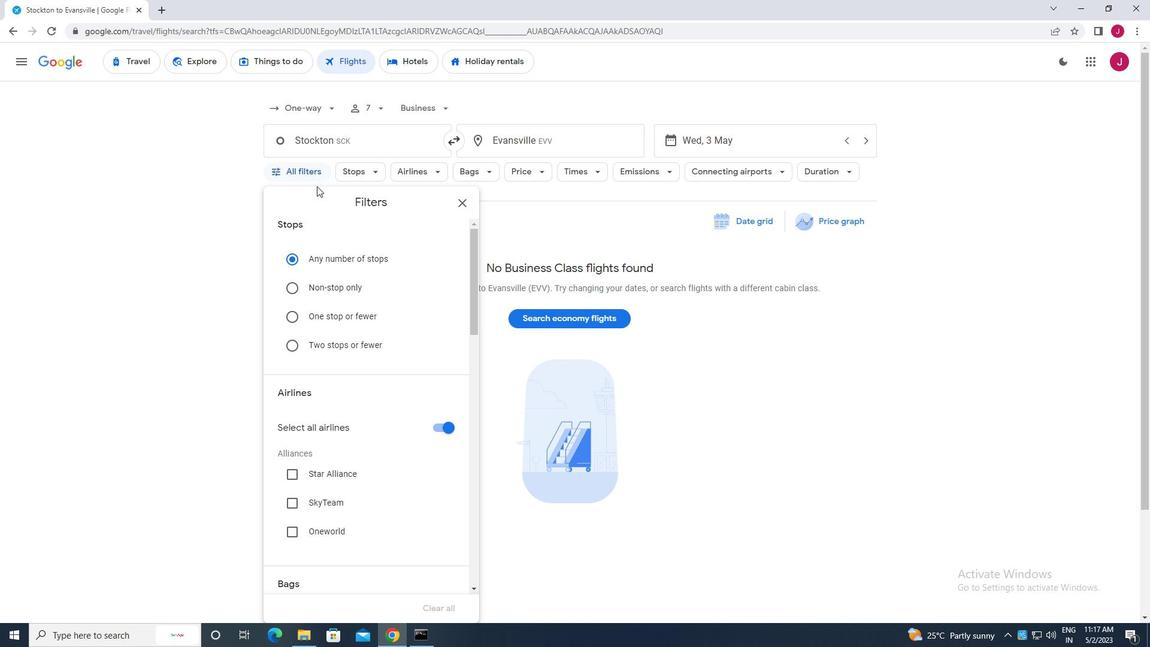 
Action: Mouse scrolled (358, 224) with delta (0, 0)
Screenshot: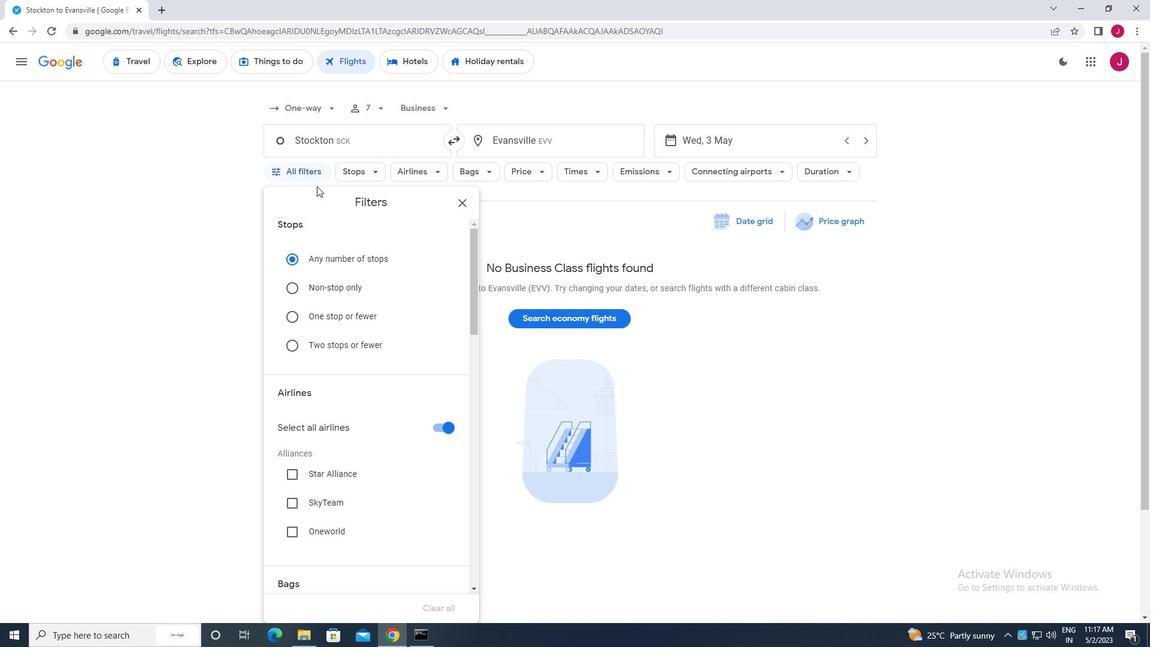 
Action: Mouse scrolled (358, 224) with delta (0, 0)
Screenshot: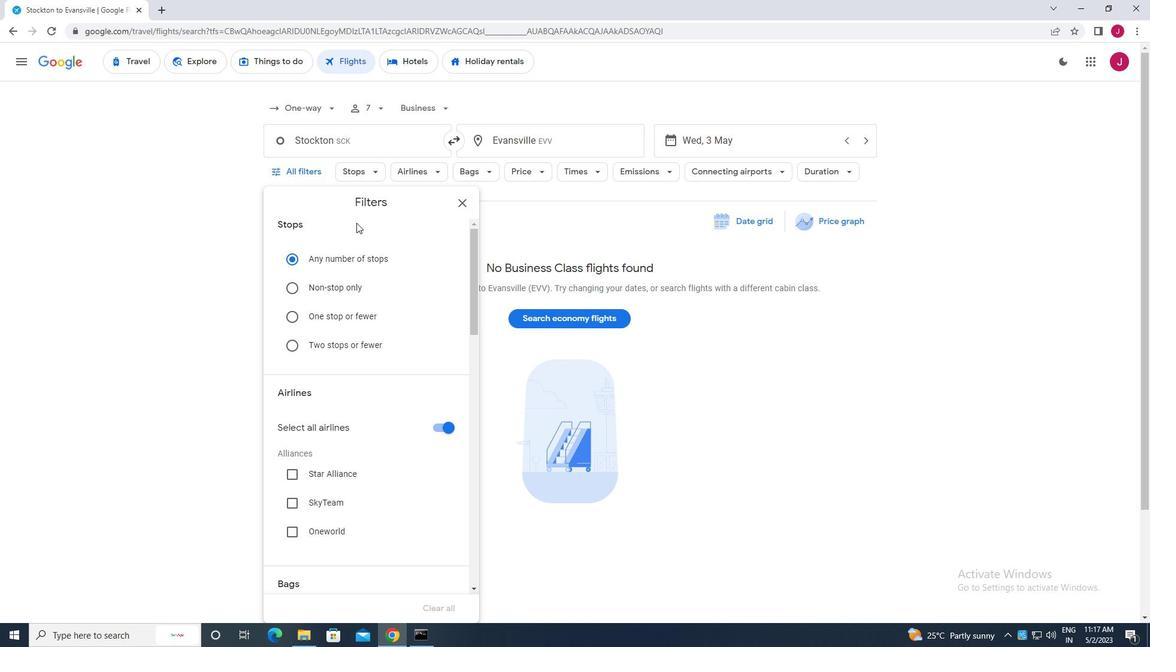 
Action: Mouse moved to (444, 304)
Screenshot: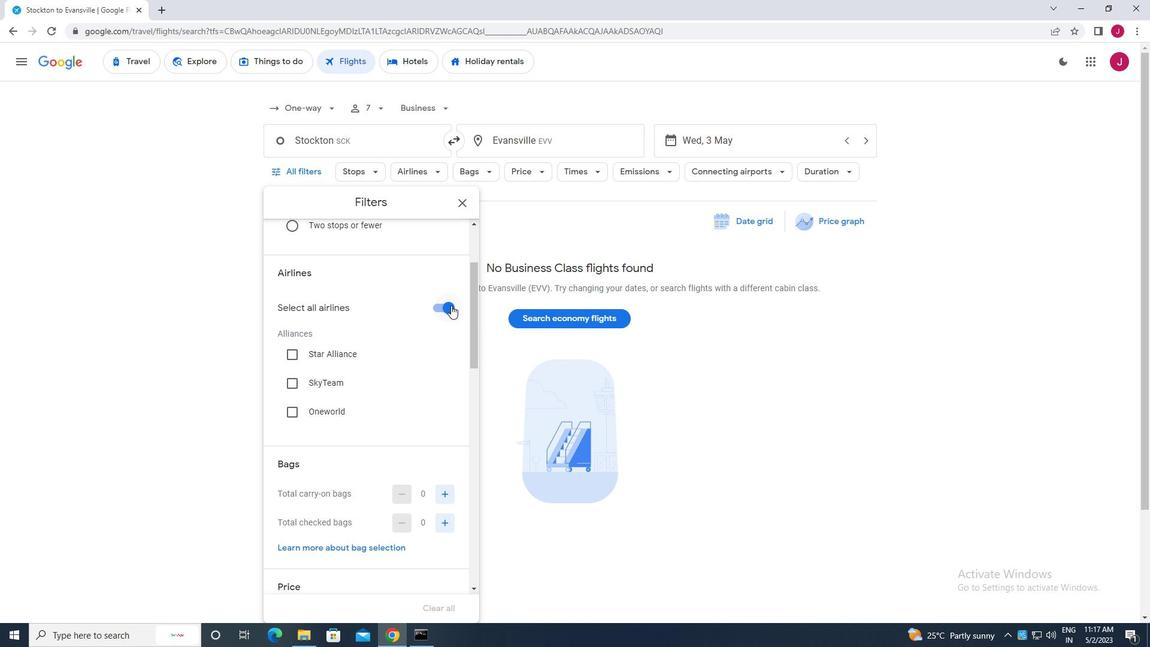 
Action: Mouse pressed left at (444, 304)
Screenshot: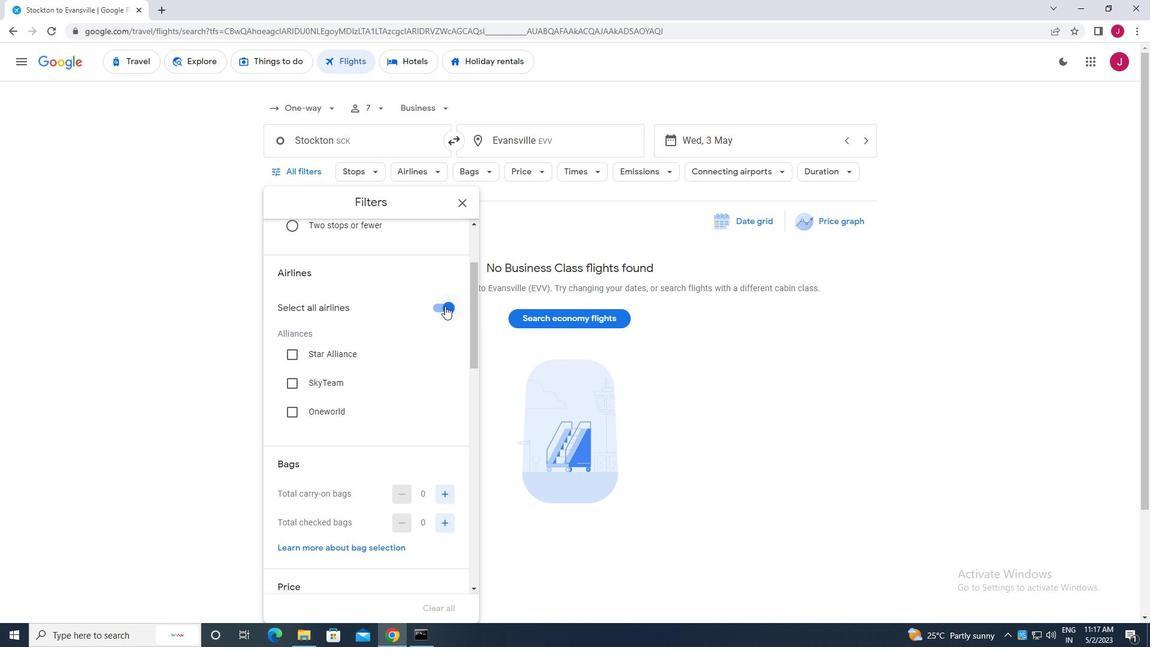 
Action: Mouse moved to (344, 285)
Screenshot: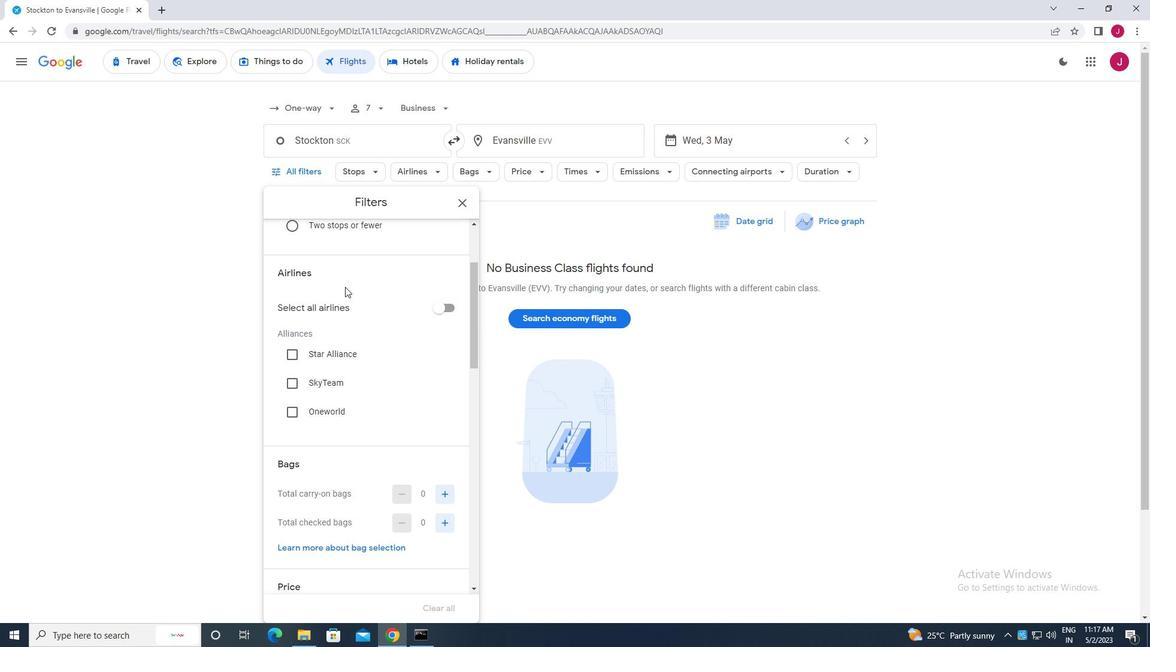 
Action: Mouse scrolled (344, 285) with delta (0, 0)
Screenshot: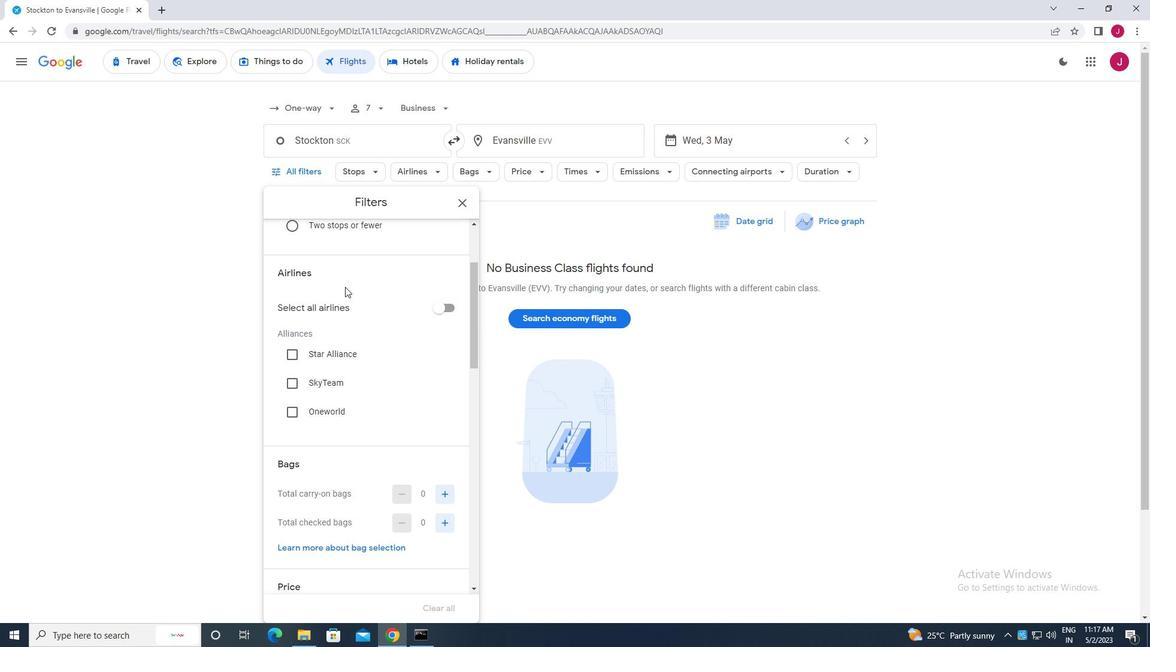 
Action: Mouse moved to (348, 287)
Screenshot: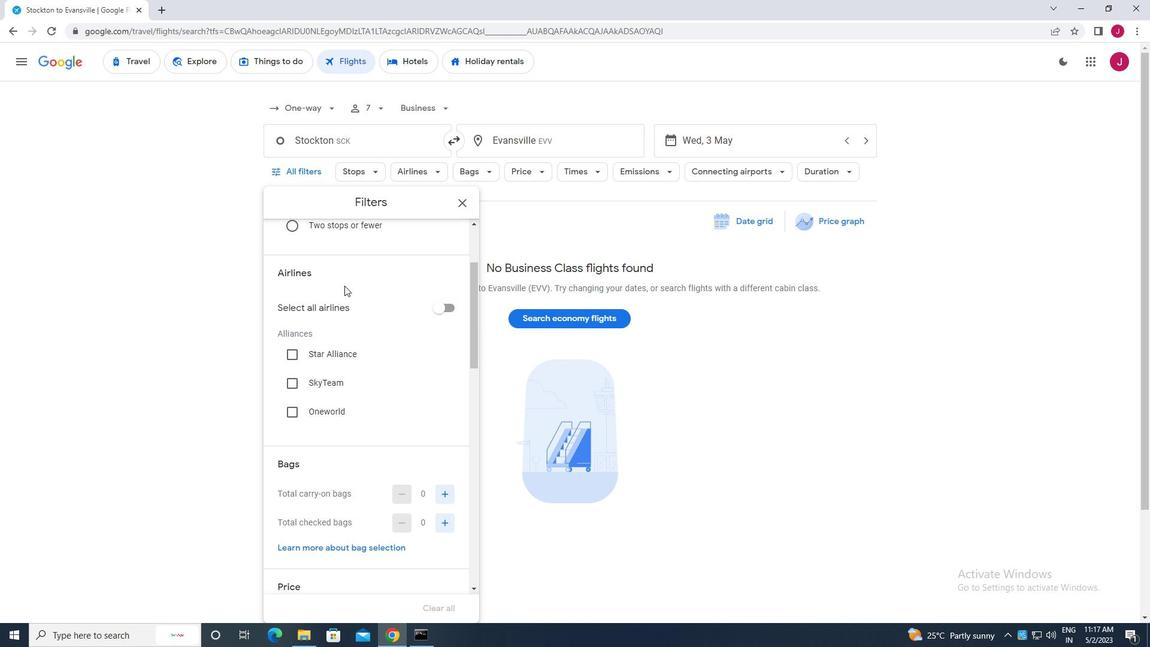 
Action: Mouse scrolled (348, 286) with delta (0, 0)
Screenshot: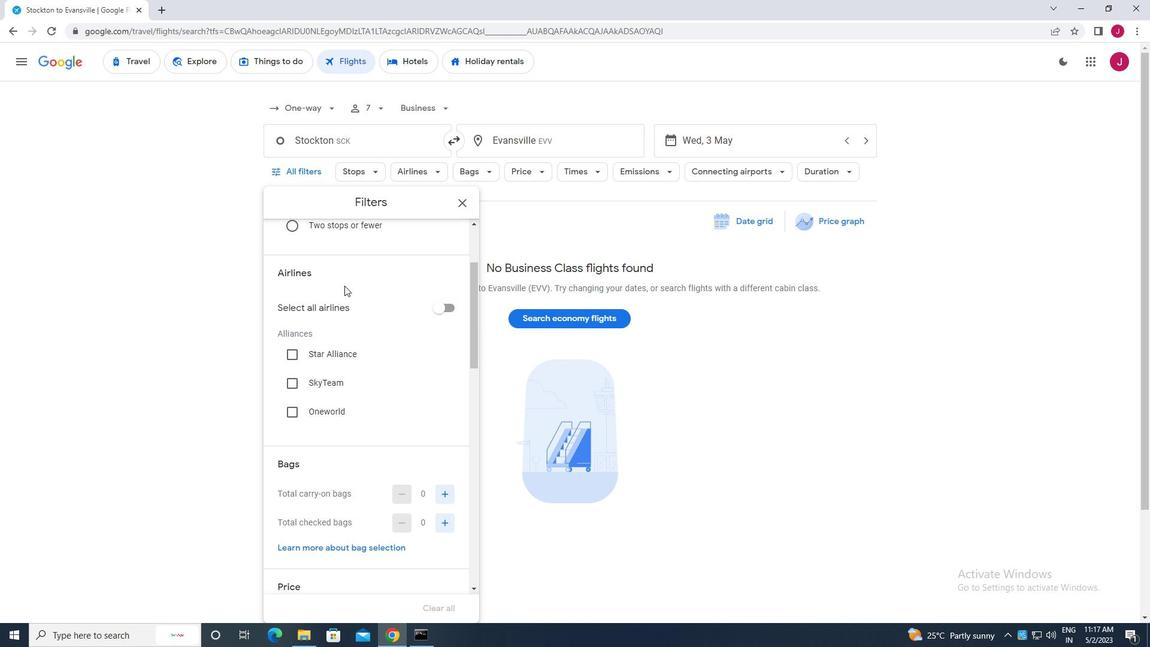
Action: Mouse moved to (348, 288)
Screenshot: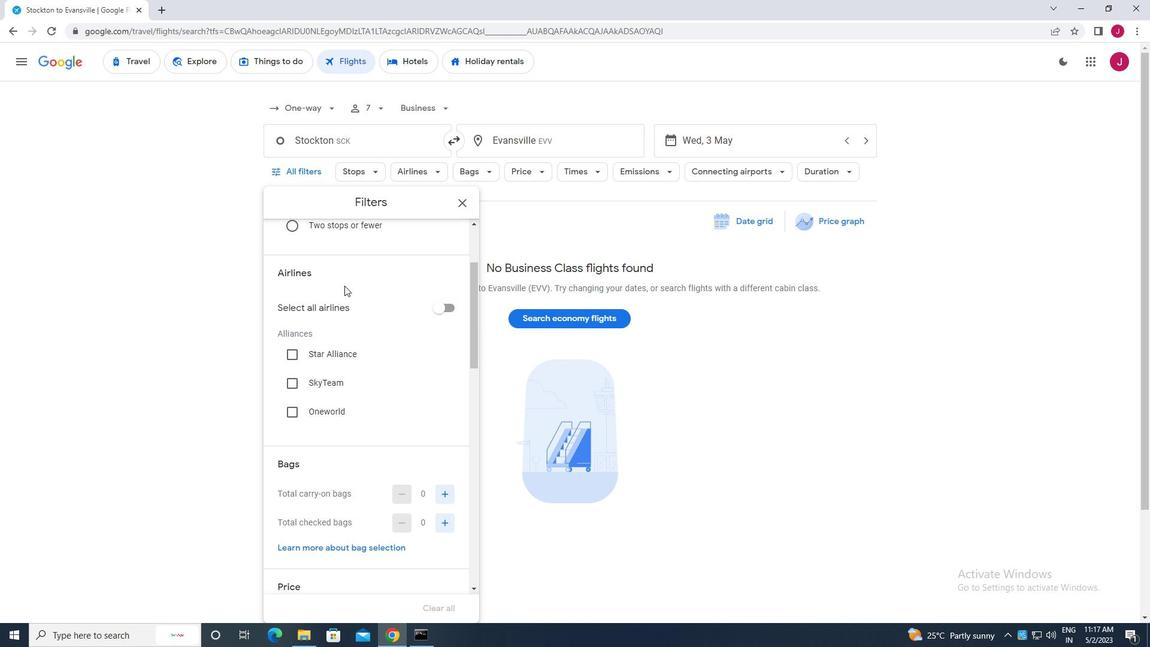 
Action: Mouse scrolled (348, 287) with delta (0, 0)
Screenshot: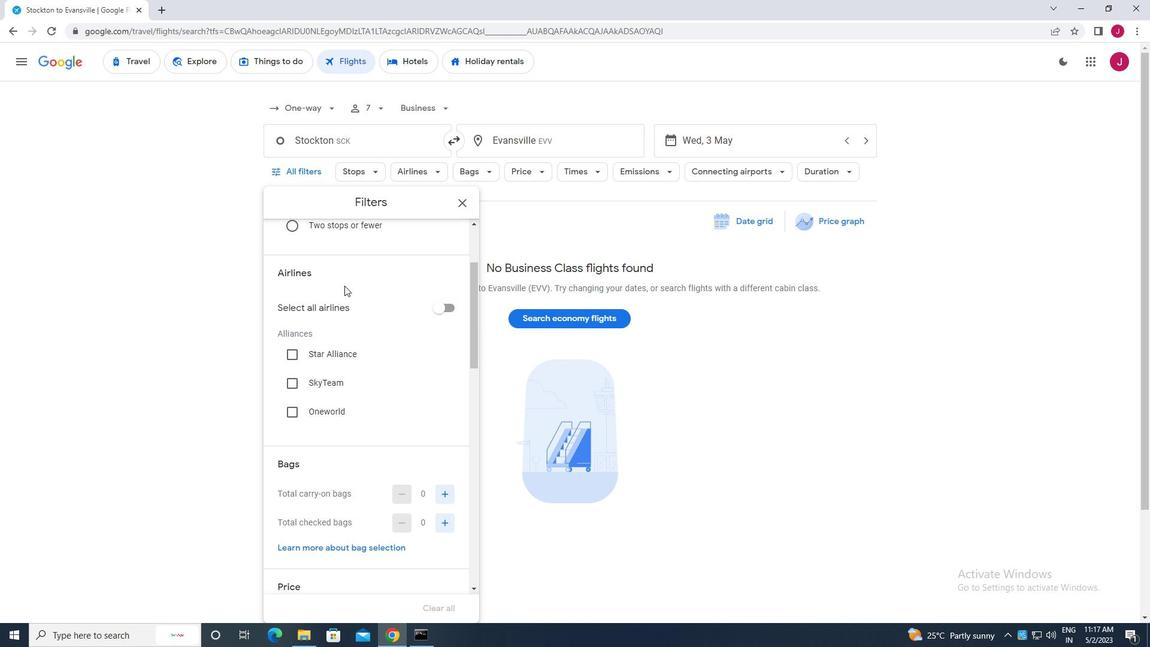 
Action: Mouse scrolled (348, 287) with delta (0, 0)
Screenshot: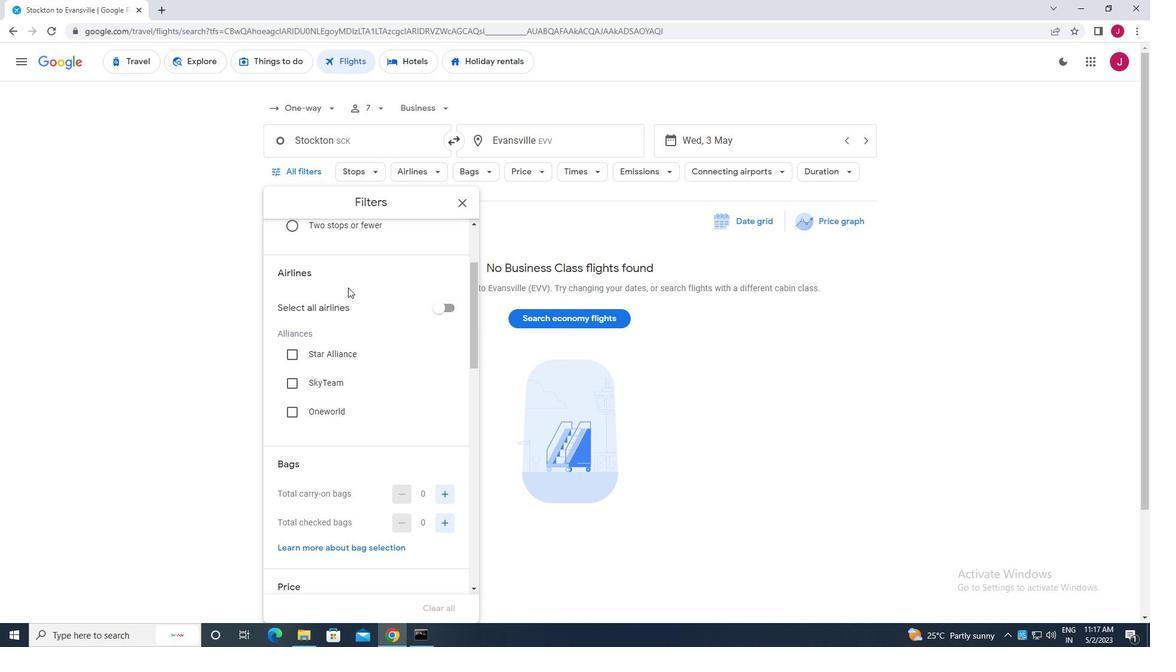 
Action: Mouse moved to (443, 251)
Screenshot: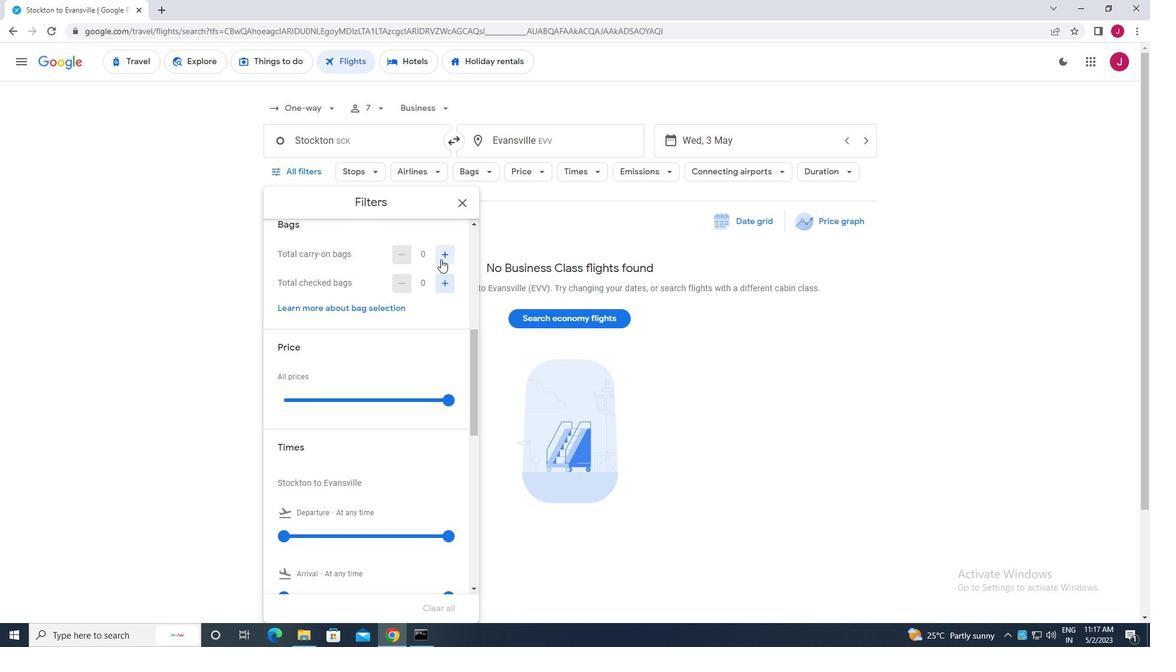 
Action: Mouse pressed left at (443, 251)
Screenshot: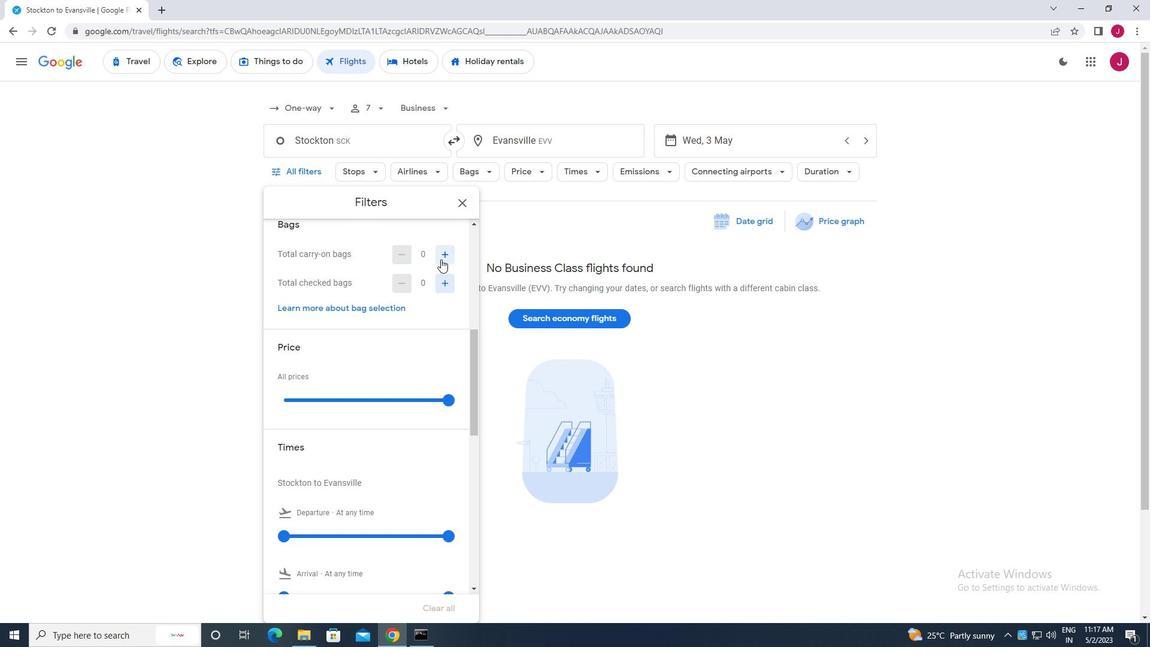 
Action: Mouse pressed left at (443, 251)
Screenshot: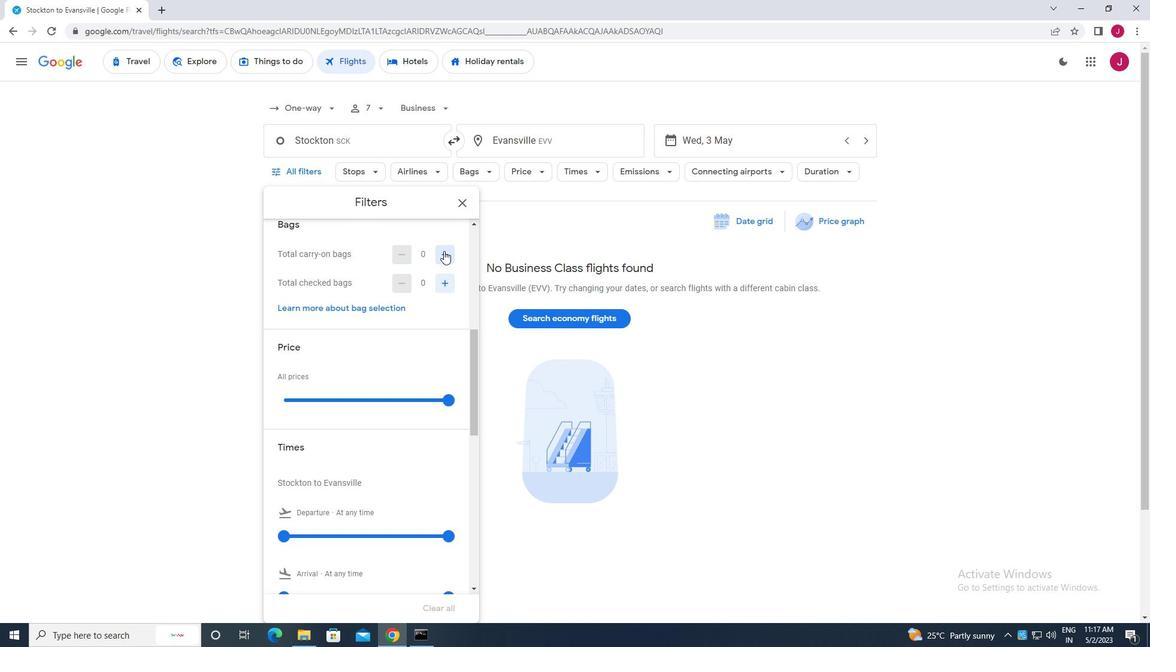 
Action: Mouse moved to (444, 282)
Screenshot: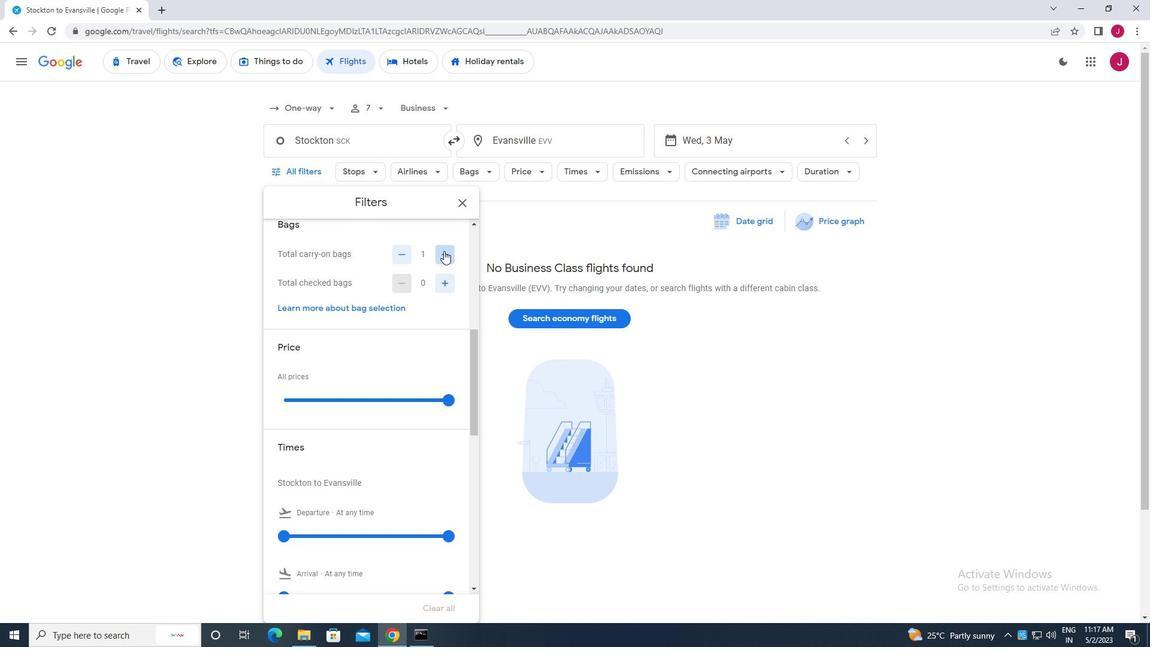 
Action: Mouse pressed left at (444, 282)
Screenshot: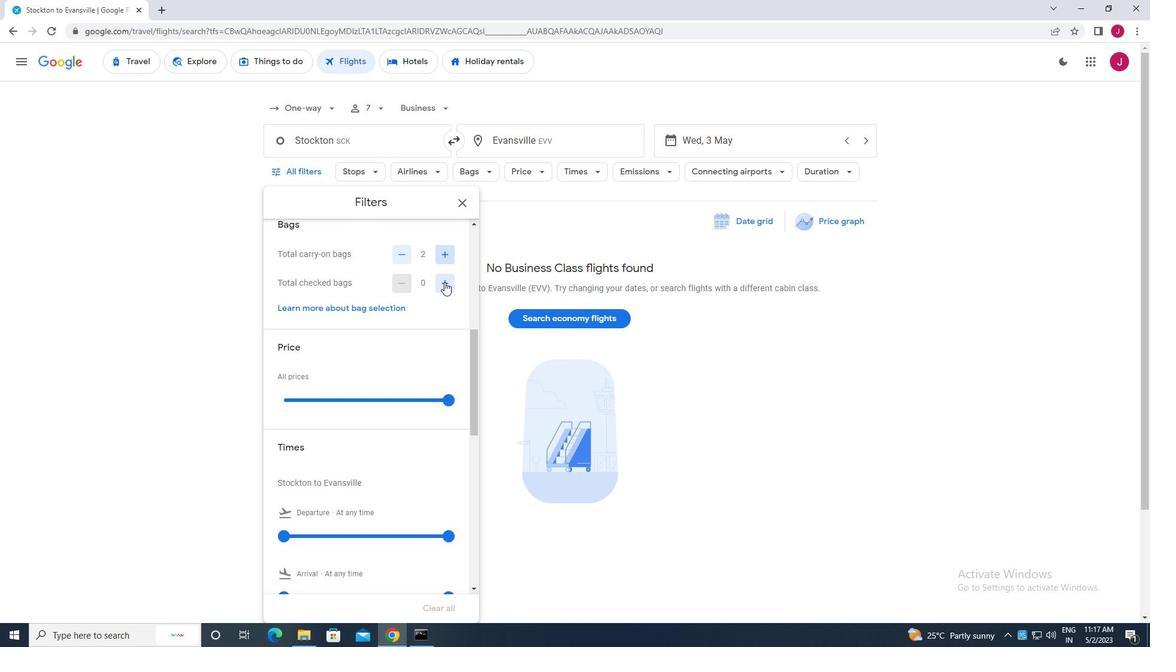 
Action: Mouse pressed left at (444, 282)
Screenshot: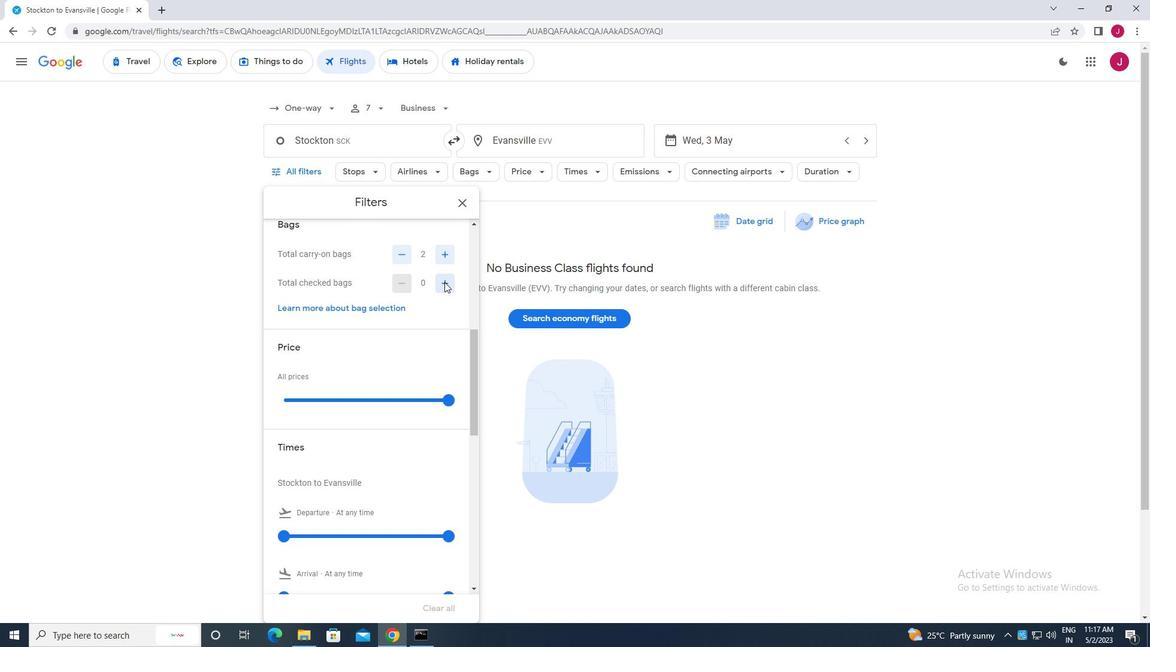 
Action: Mouse pressed left at (444, 282)
Screenshot: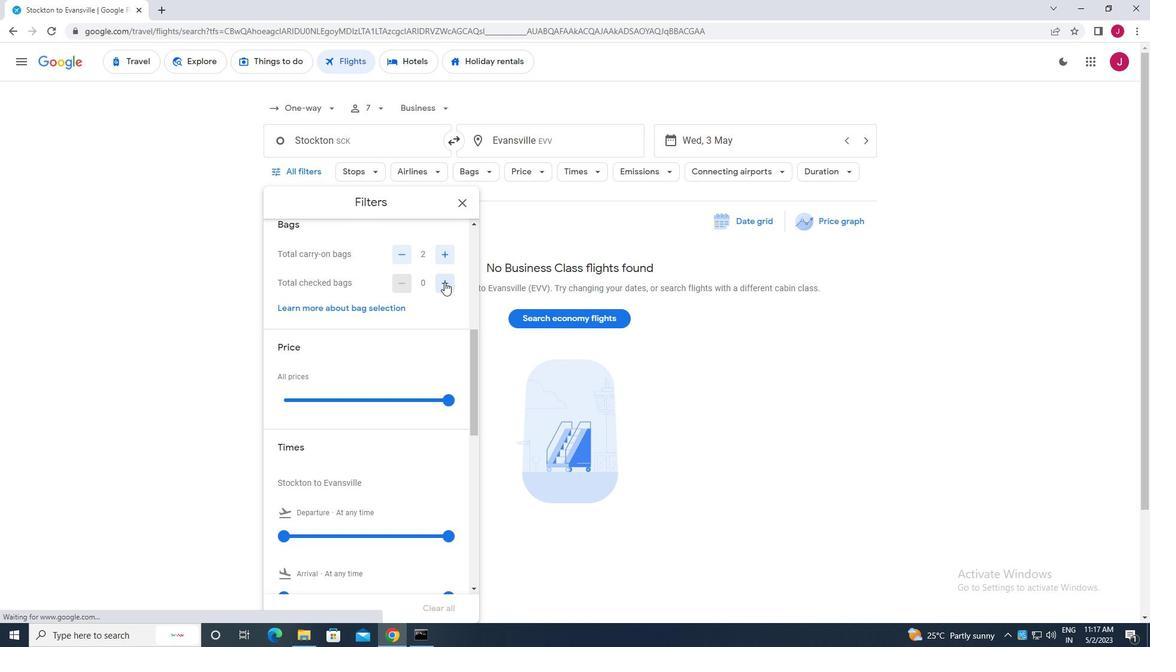 
Action: Mouse pressed left at (444, 282)
Screenshot: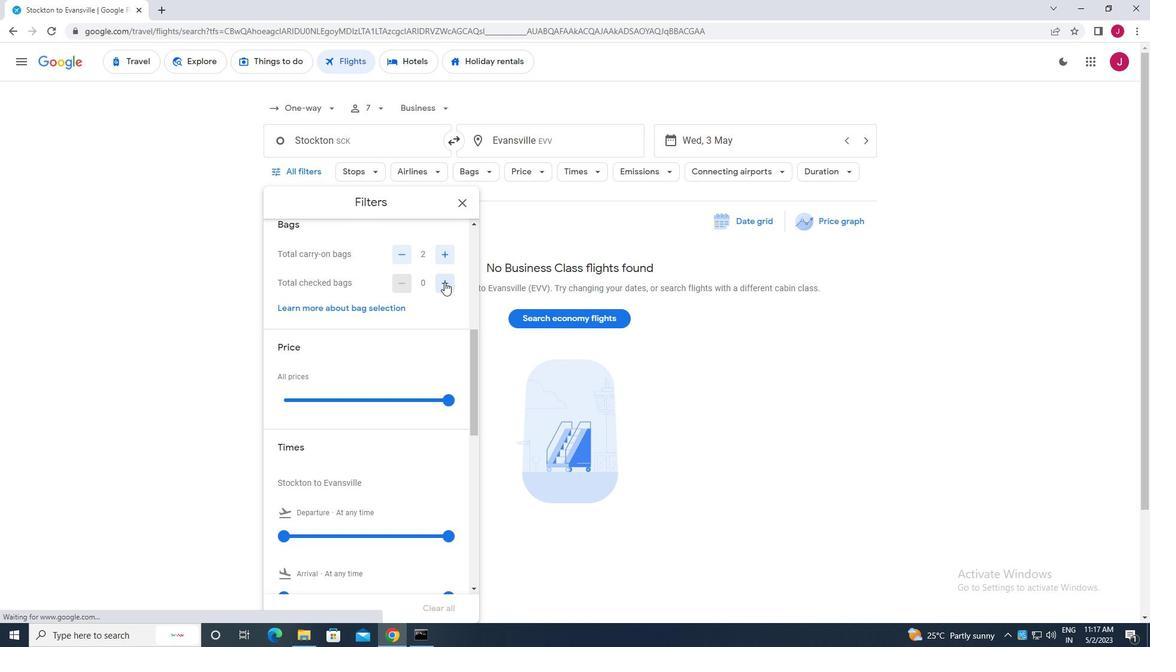 
Action: Mouse pressed left at (444, 282)
Screenshot: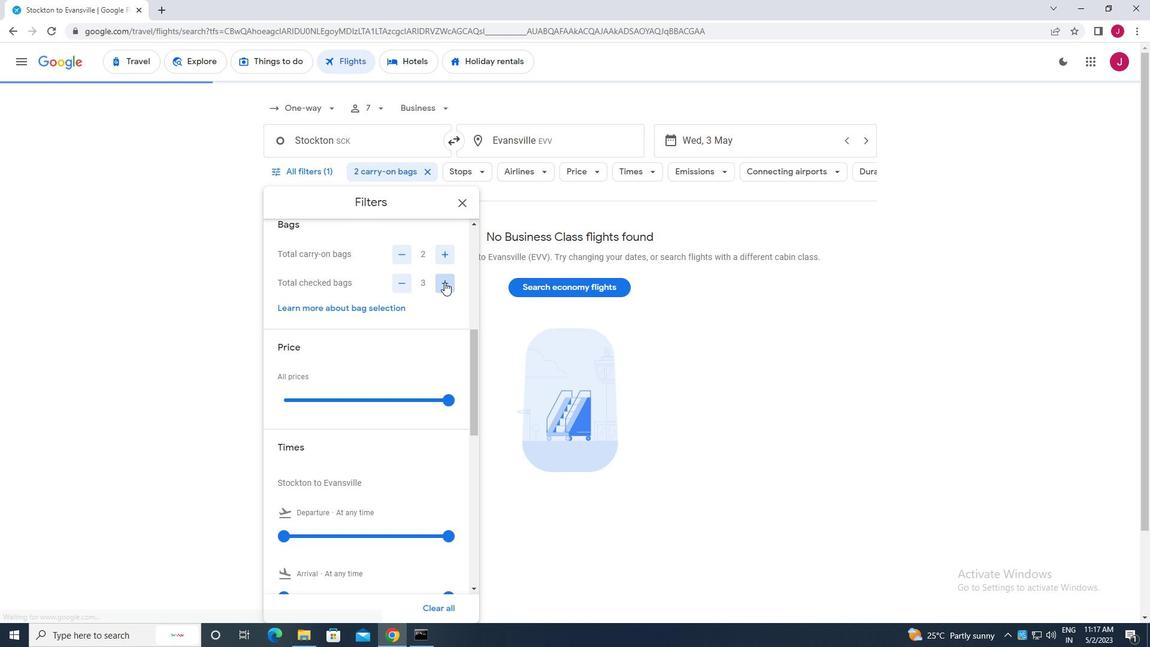 
Action: Mouse pressed left at (444, 282)
Screenshot: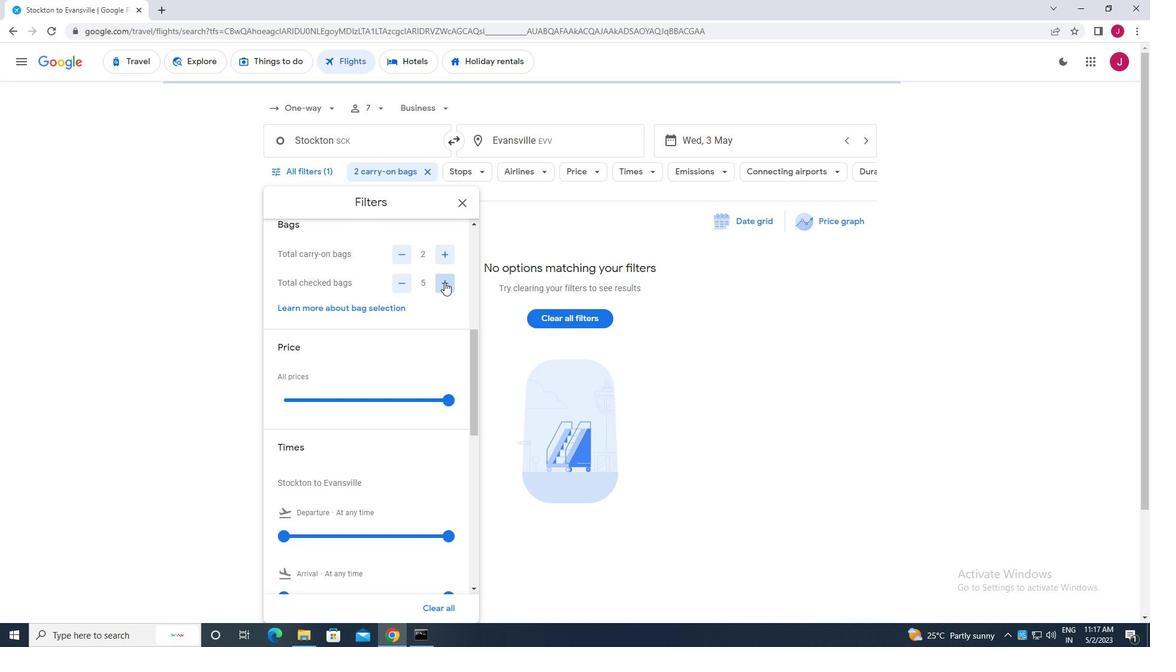 
Action: Mouse pressed left at (444, 282)
Screenshot: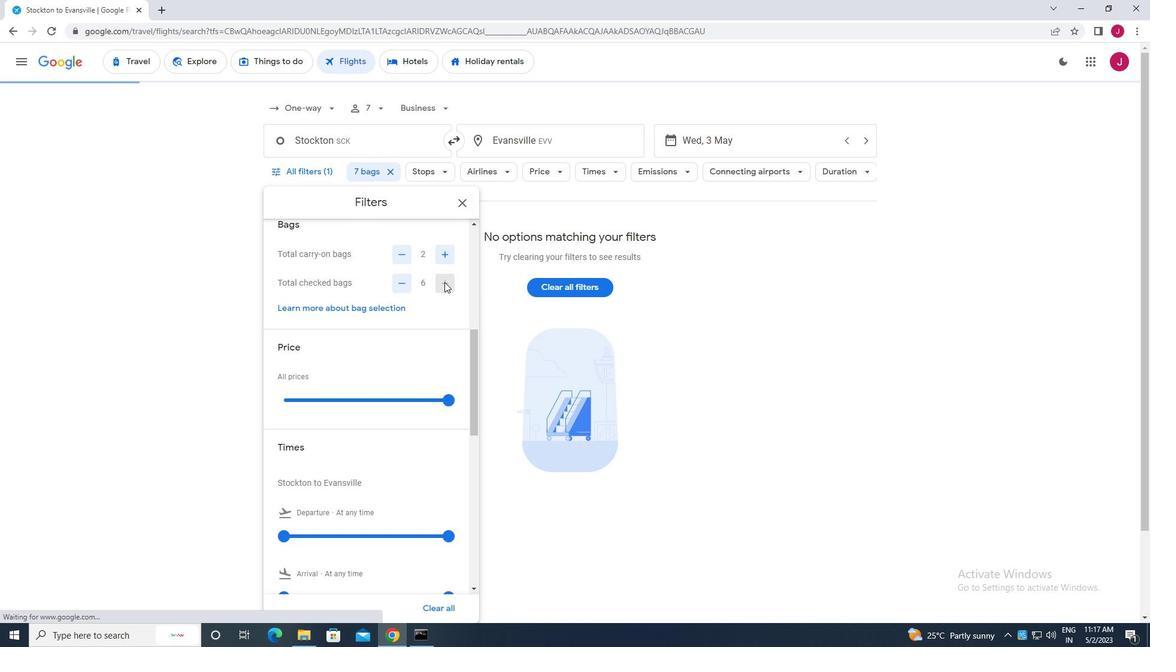 
Action: Mouse moved to (446, 399)
Screenshot: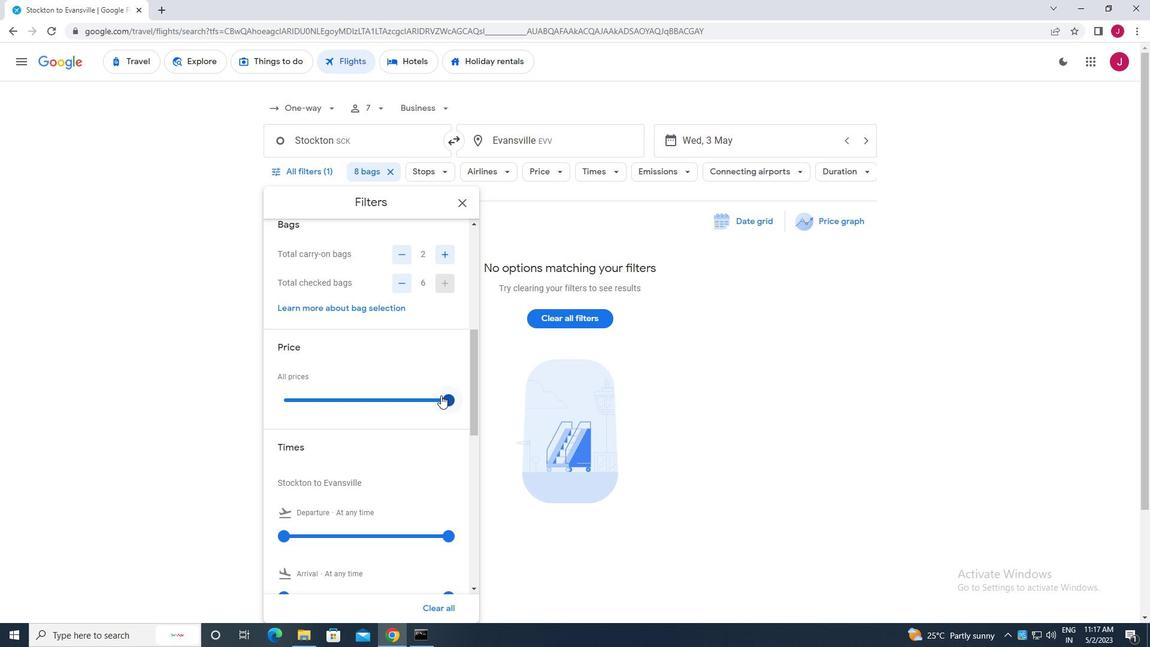 
Action: Mouse pressed left at (446, 399)
Screenshot: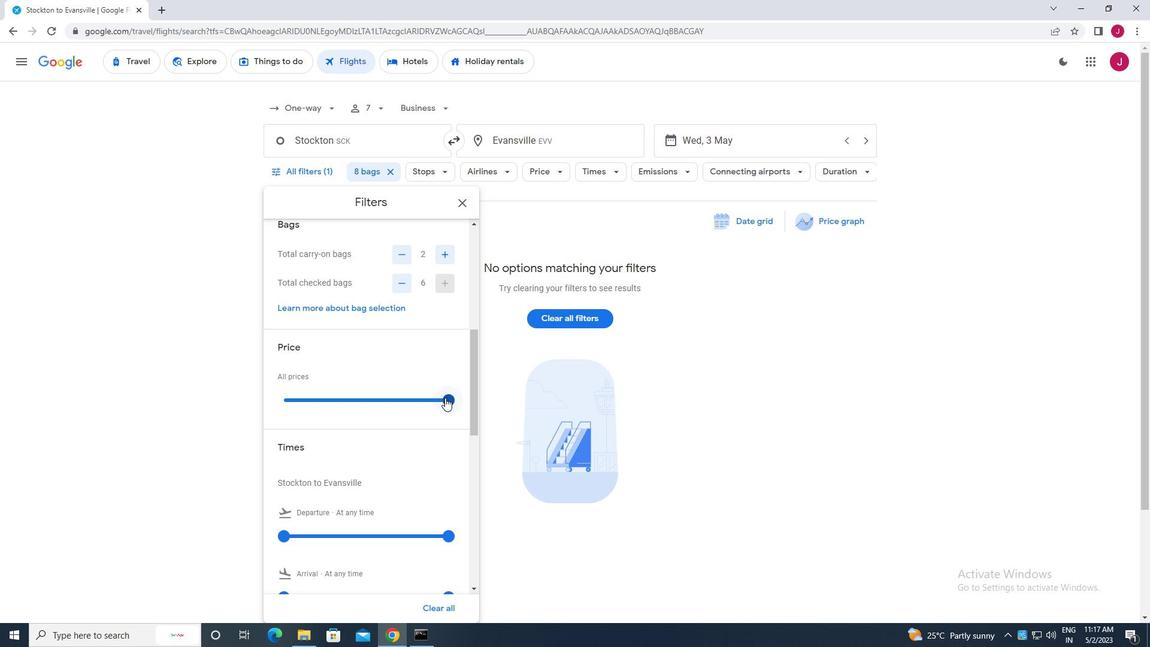 
Action: Mouse moved to (428, 353)
Screenshot: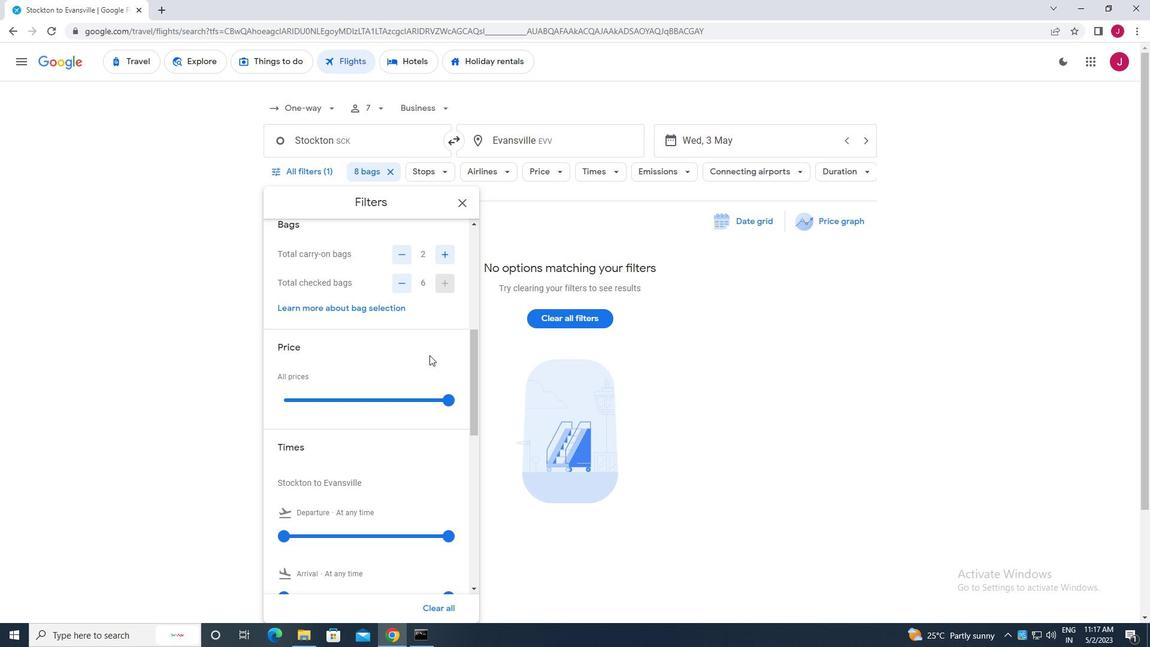 
Action: Mouse scrolled (428, 352) with delta (0, 0)
Screenshot: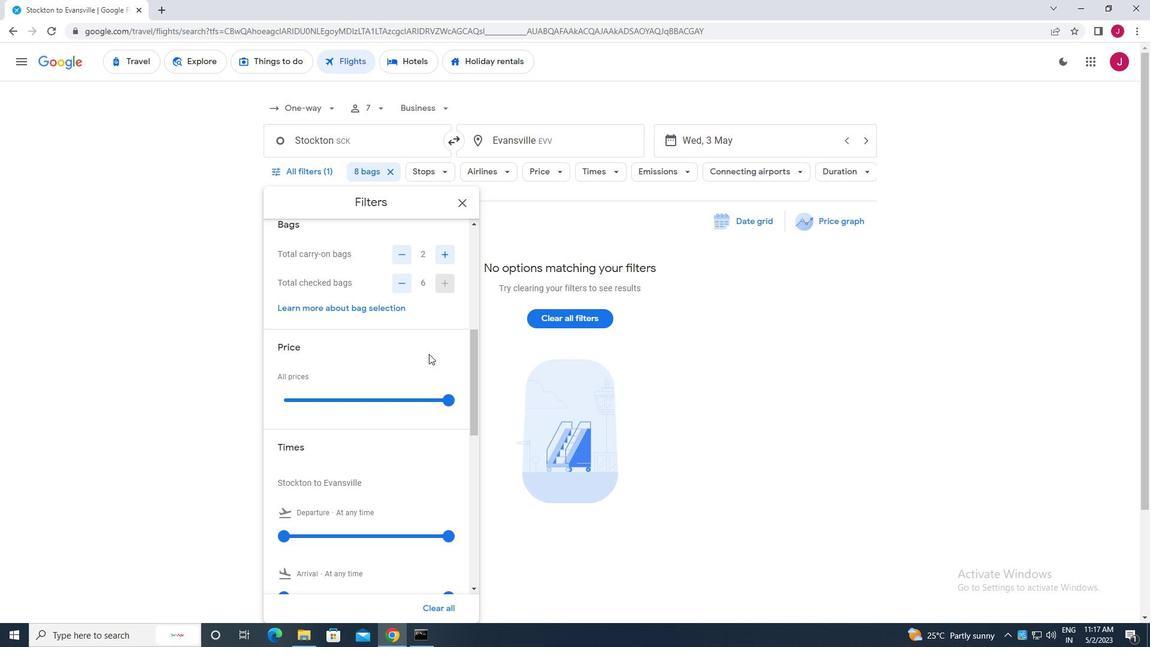 
Action: Mouse moved to (428, 353)
Screenshot: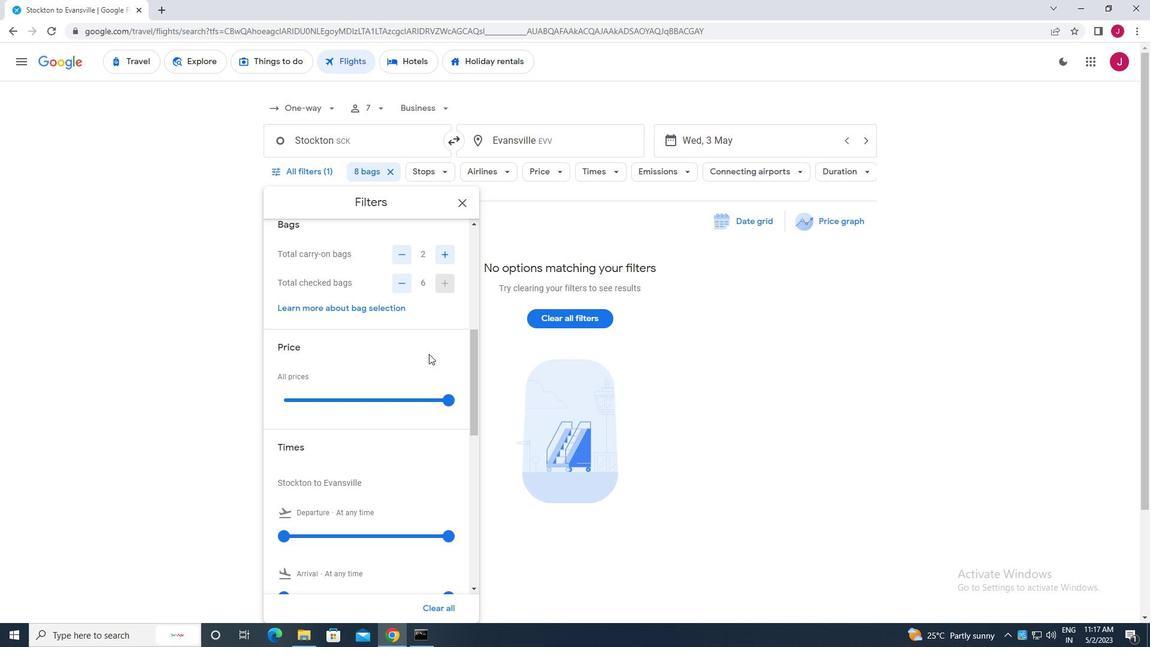 
Action: Mouse scrolled (428, 352) with delta (0, 0)
Screenshot: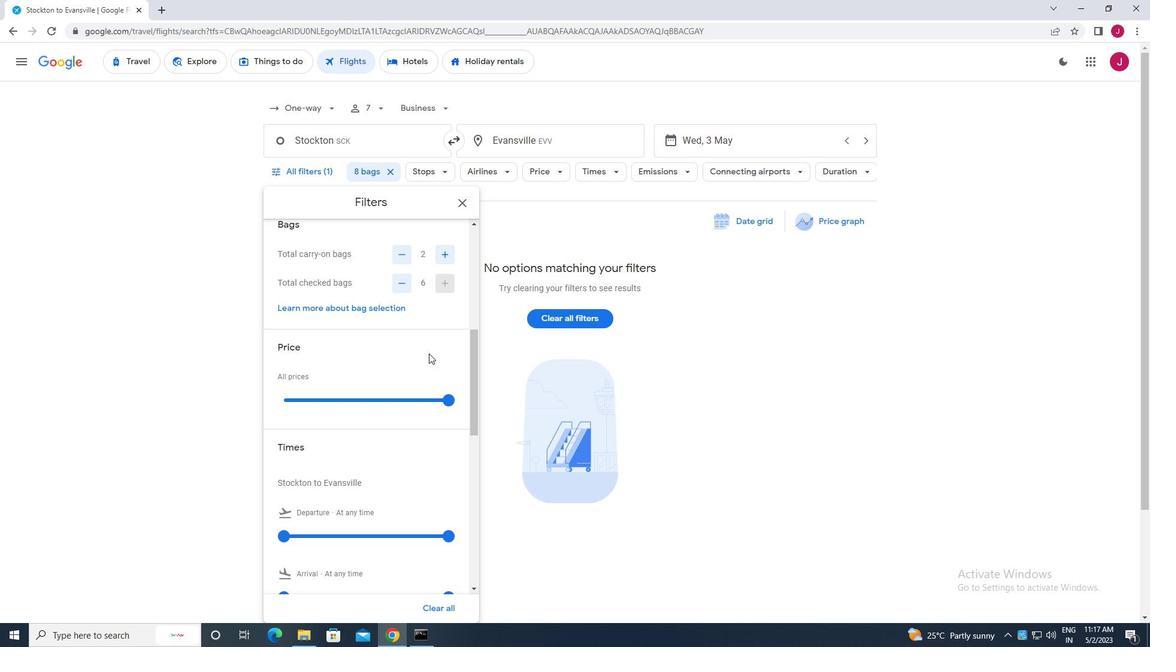 
Action: Mouse moved to (288, 412)
Screenshot: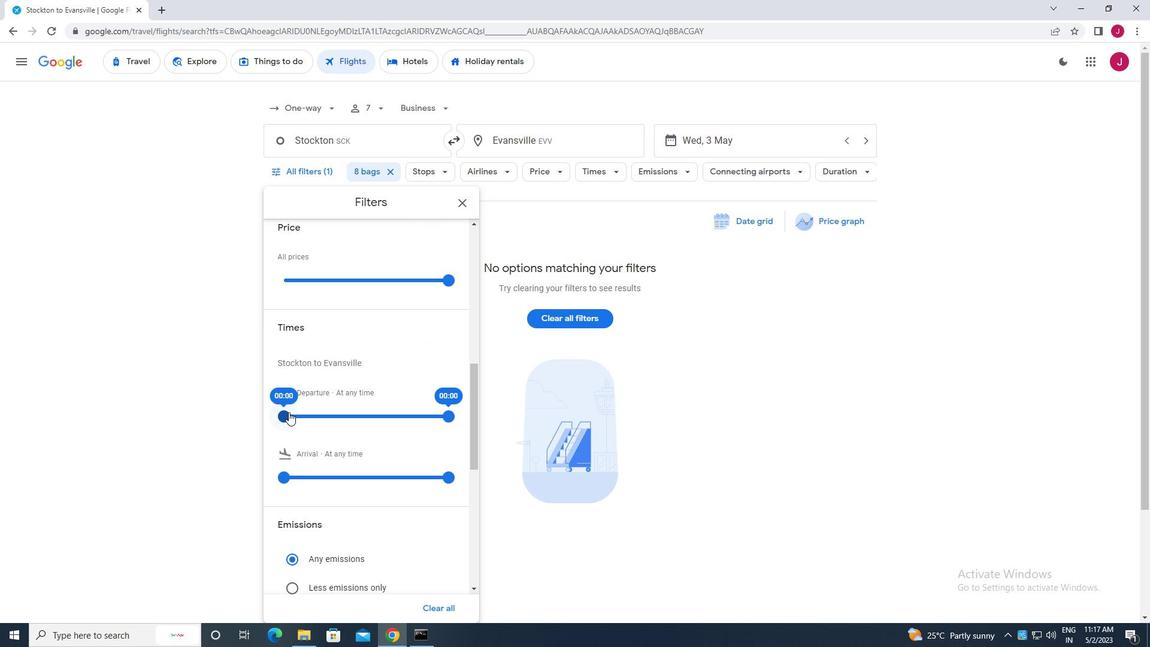 
Action: Mouse pressed left at (288, 412)
Screenshot: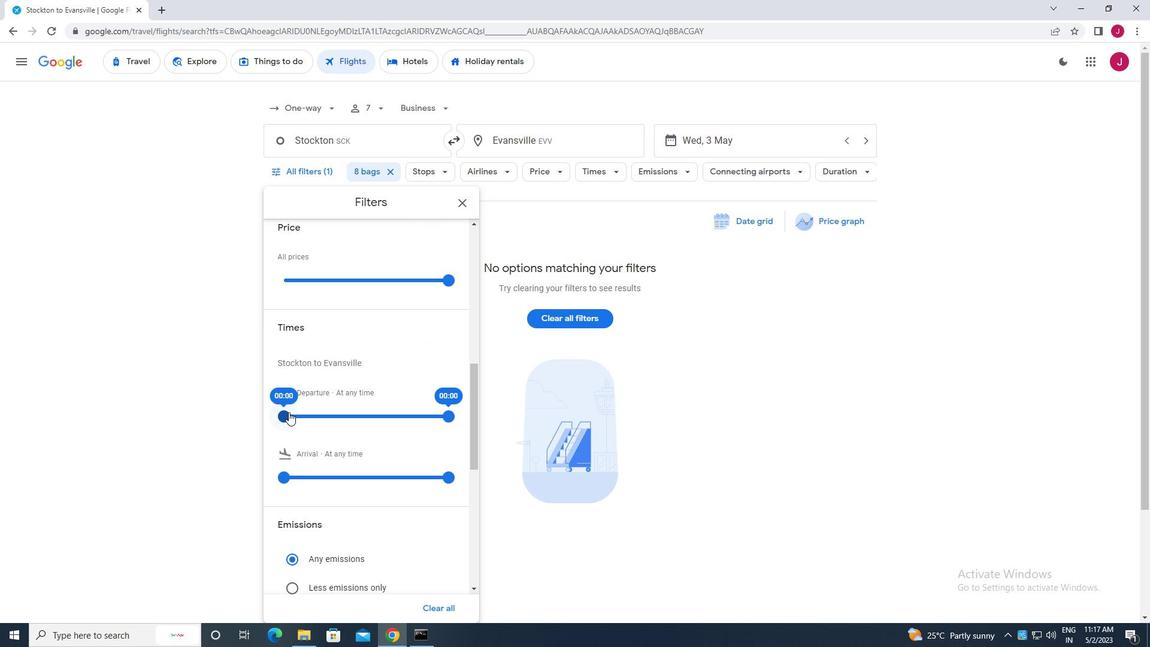 
Action: Mouse moved to (450, 415)
Screenshot: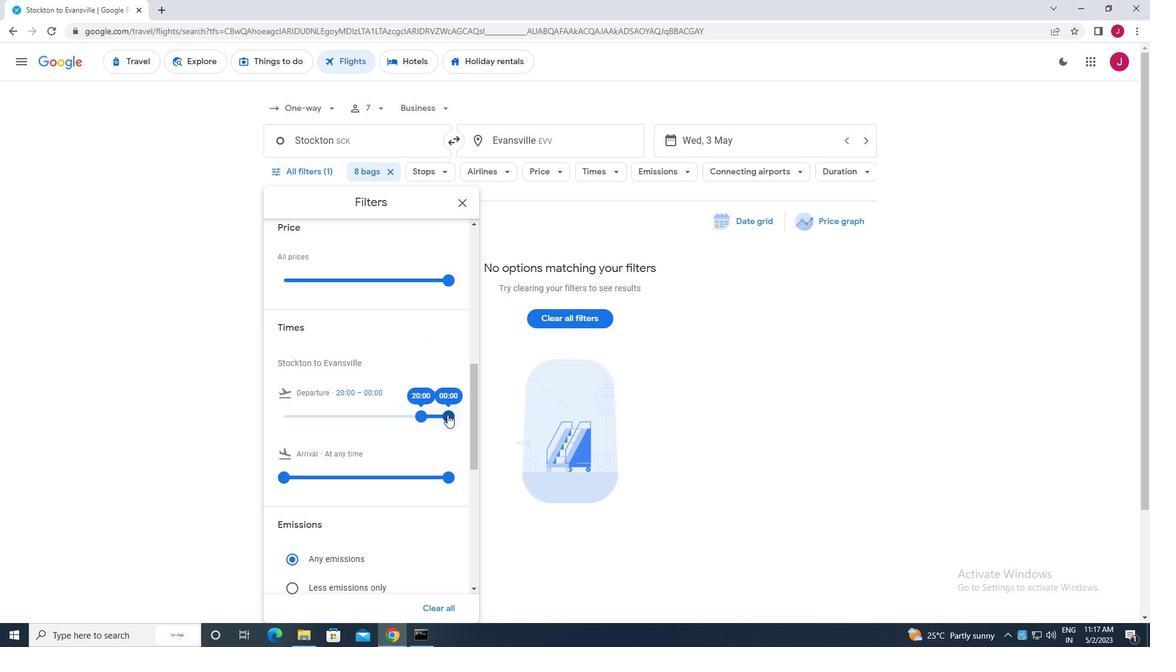 
Action: Mouse pressed left at (450, 415)
Screenshot: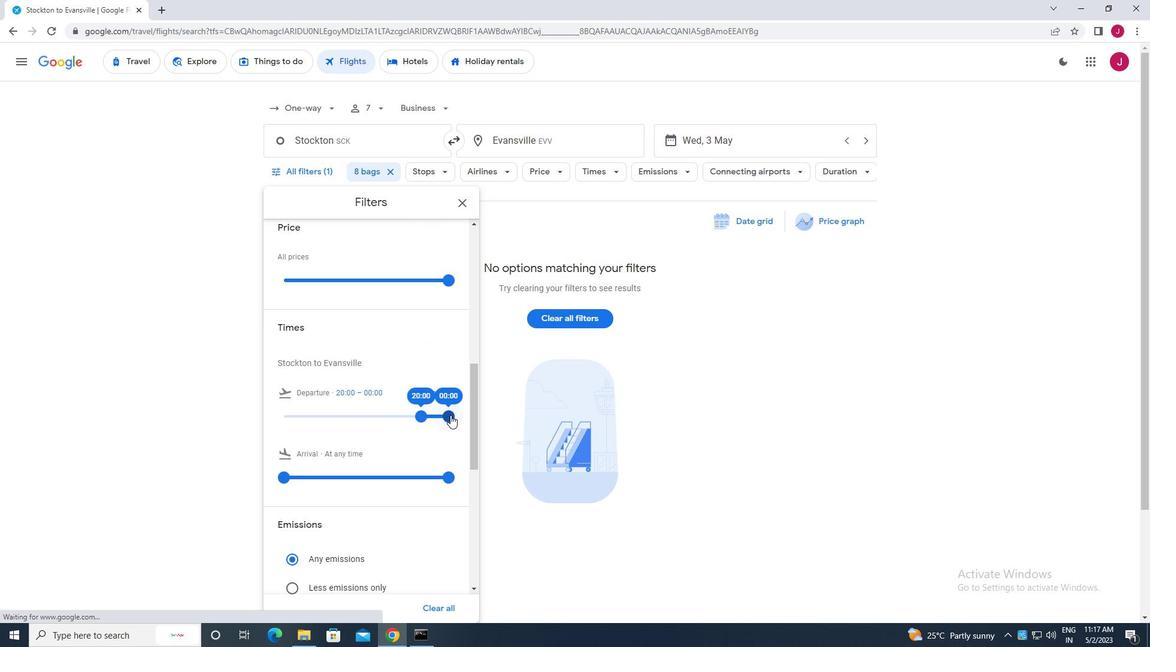 
Action: Mouse moved to (461, 204)
Screenshot: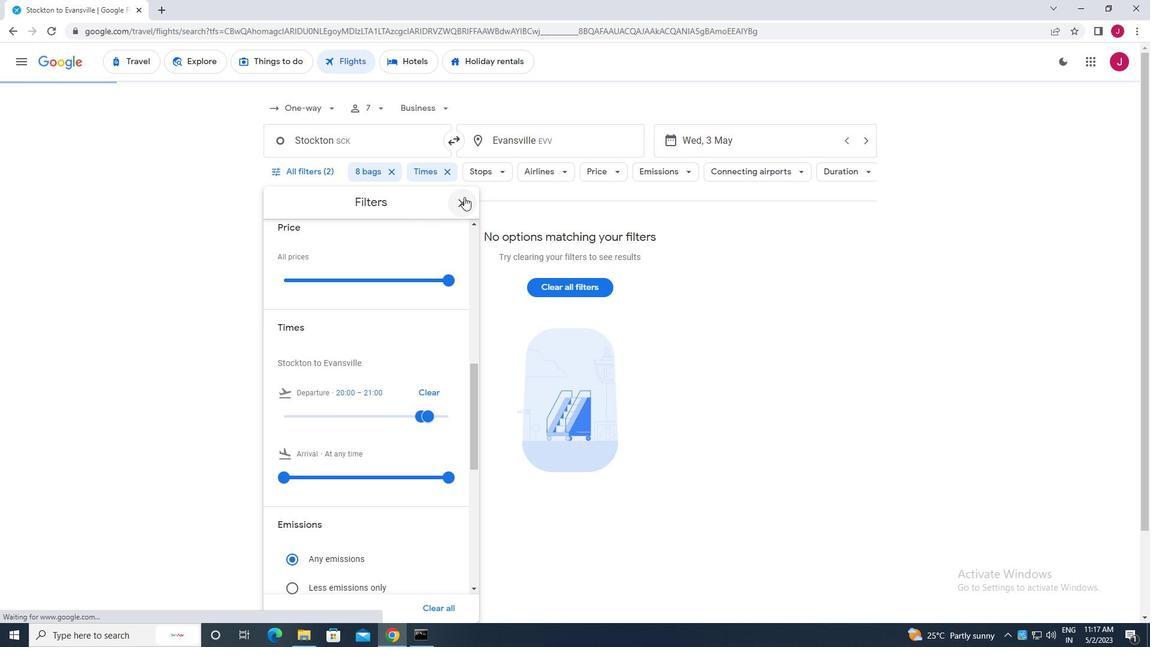
Action: Mouse pressed left at (461, 204)
Screenshot: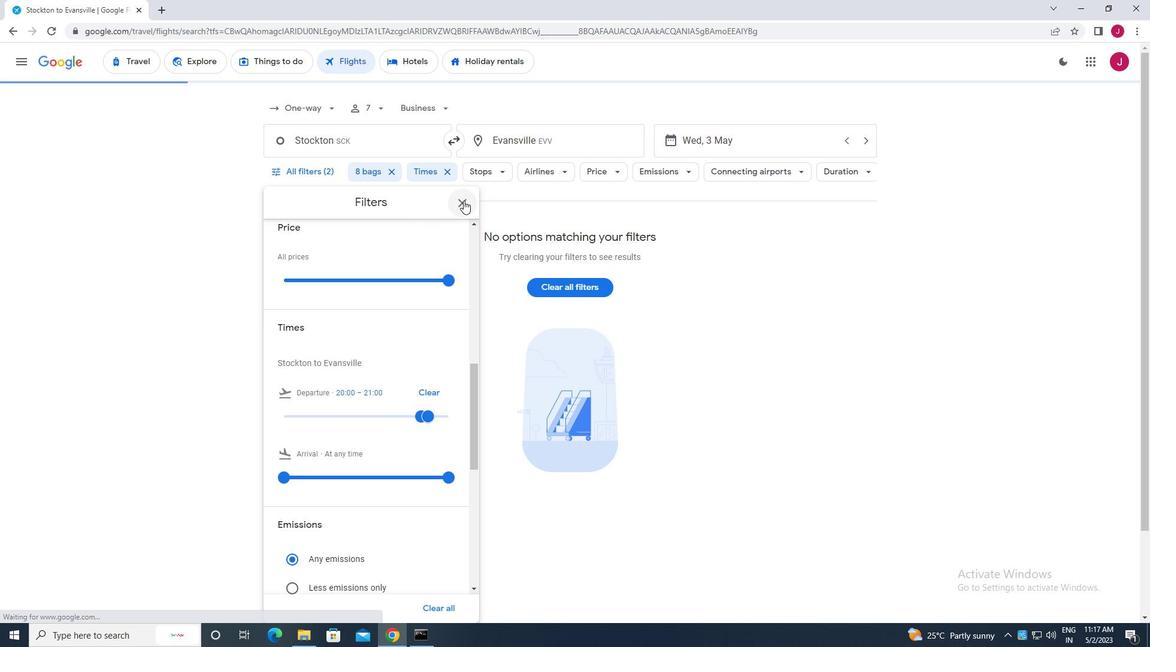 
Action: Mouse moved to (455, 205)
Screenshot: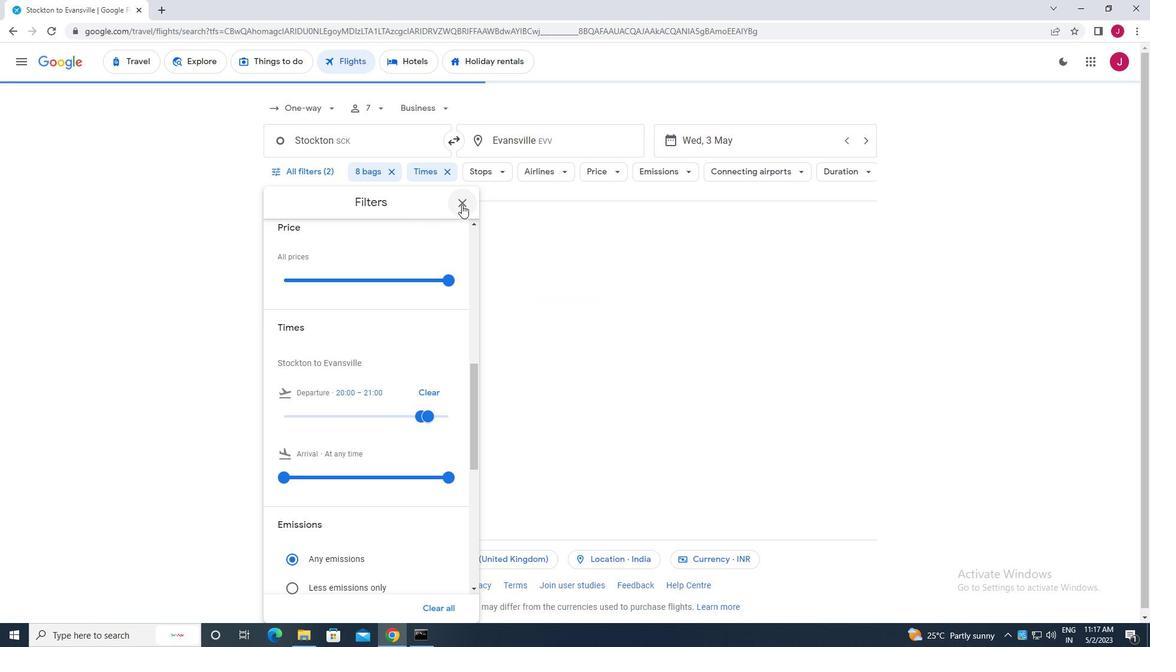 
